 Task: Look for space in South Salt Lake, United States from 10th July, 2023 to 15th July, 2023 for 7 adults in price range Rs.10000 to Rs.15000. Place can be entire place or shared room with 4 bedrooms having 7 beds and 4 bathrooms. Property type can be house, flat, guest house. Amenities needed are: wifi, TV, free parkinig on premises, gym, breakfast. Booking option can be shelf check-in. Required host language is English.
Action: Mouse moved to (418, 109)
Screenshot: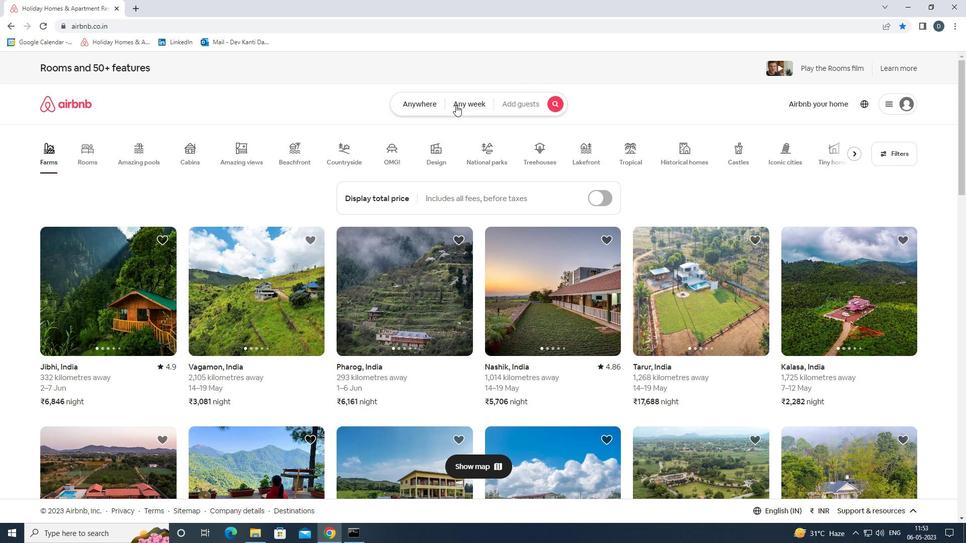 
Action: Mouse pressed left at (418, 109)
Screenshot: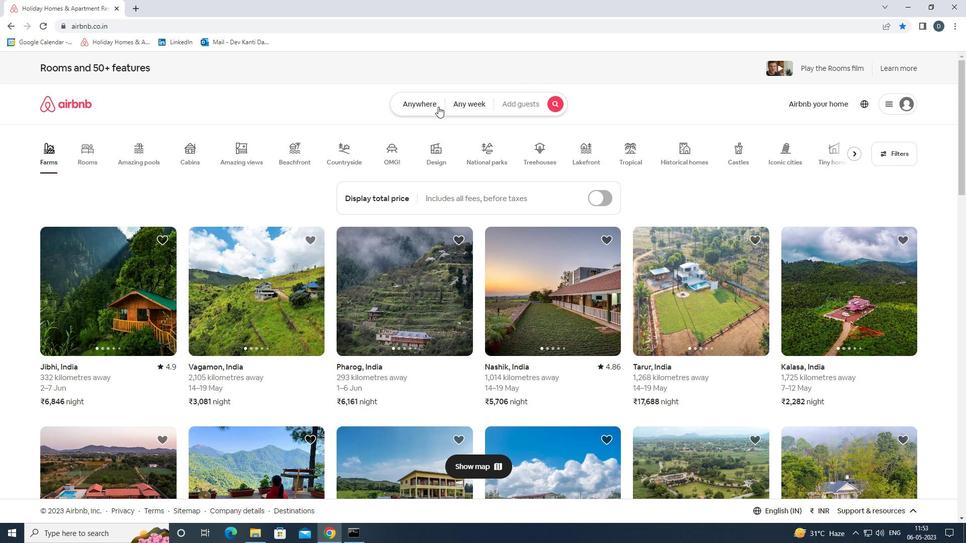 
Action: Mouse moved to (356, 142)
Screenshot: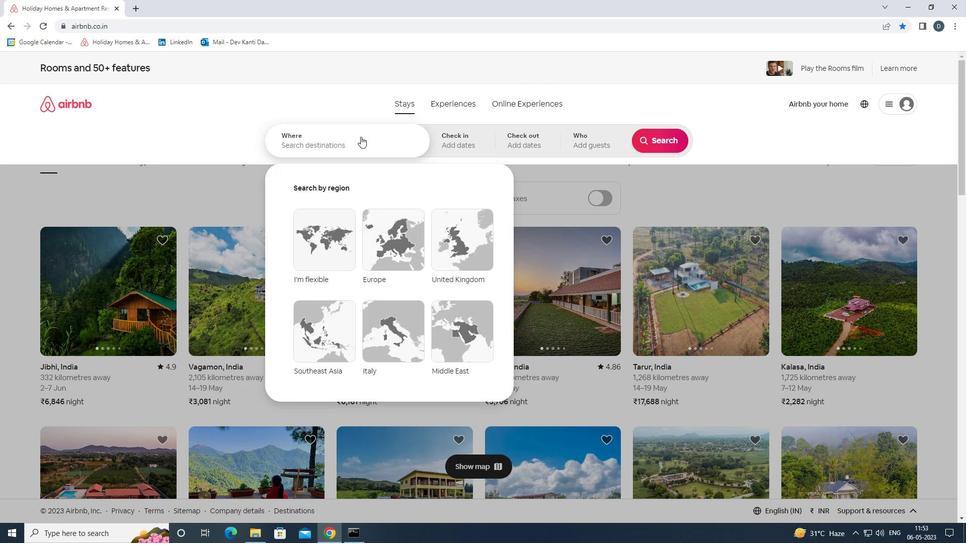 
Action: Mouse pressed left at (356, 142)
Screenshot: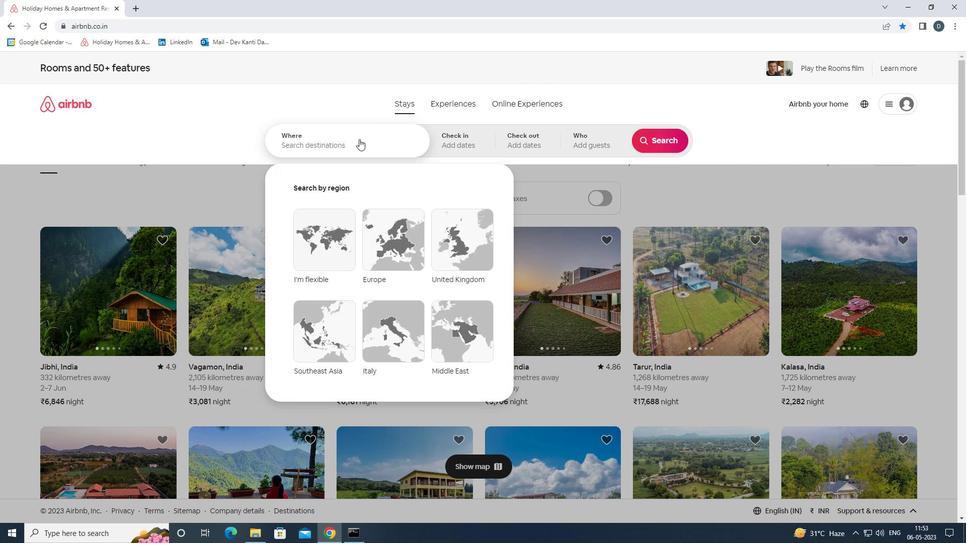 
Action: Mouse moved to (366, 140)
Screenshot: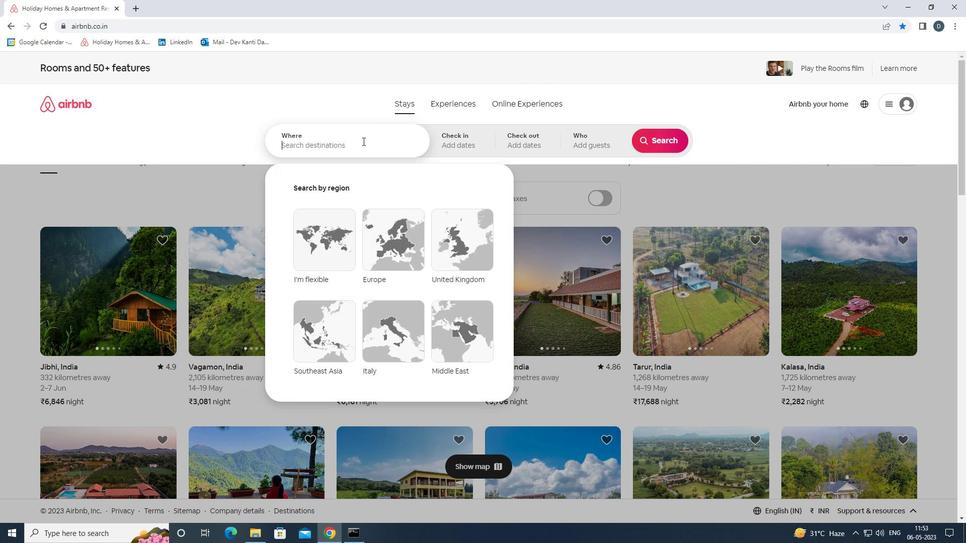 
Action: Key pressed <Key.shift>SOUTH<Key.space><Key.shift>SALT<Key.space><Key.shift>LAKE,<Key.shift>UNITED<Key.space><Key.shift>STATES<Key.enter>
Screenshot: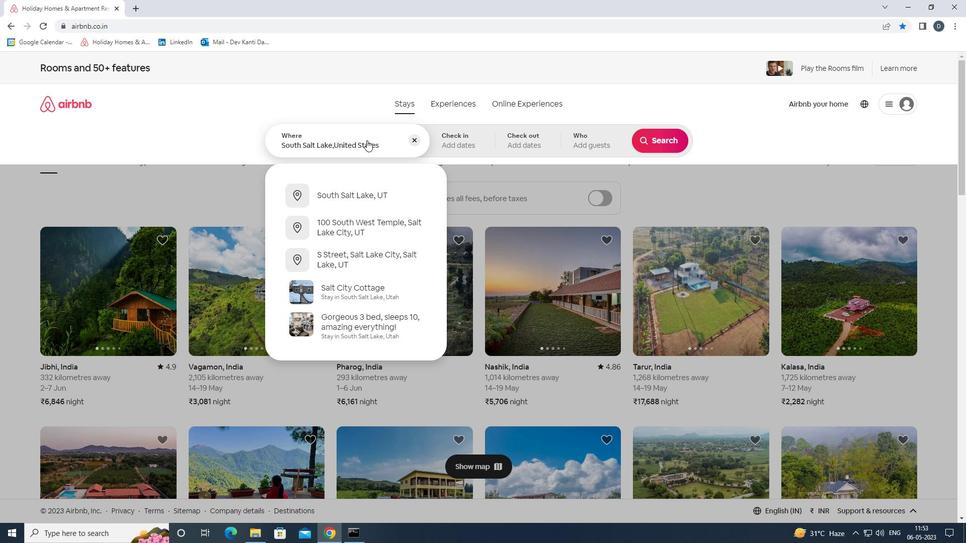 
Action: Mouse moved to (657, 226)
Screenshot: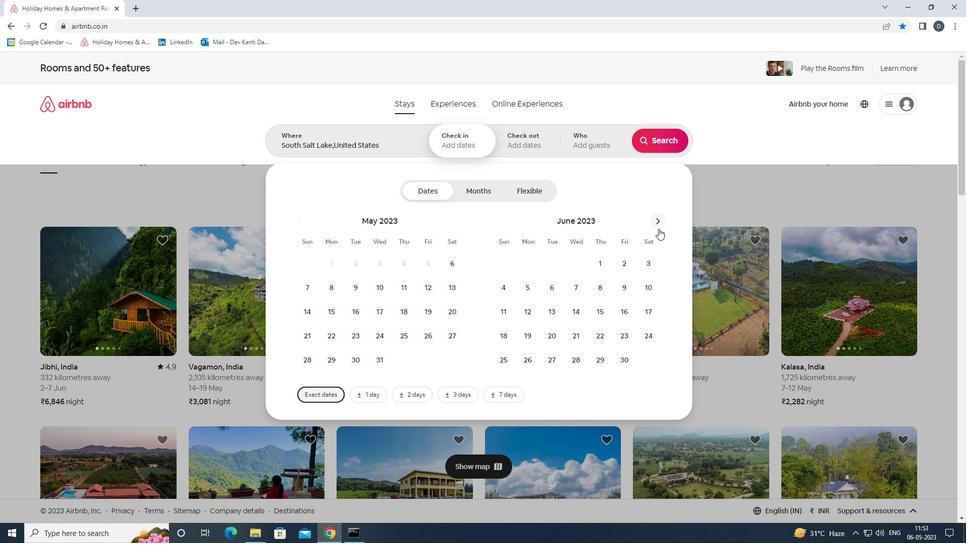 
Action: Mouse pressed left at (657, 226)
Screenshot: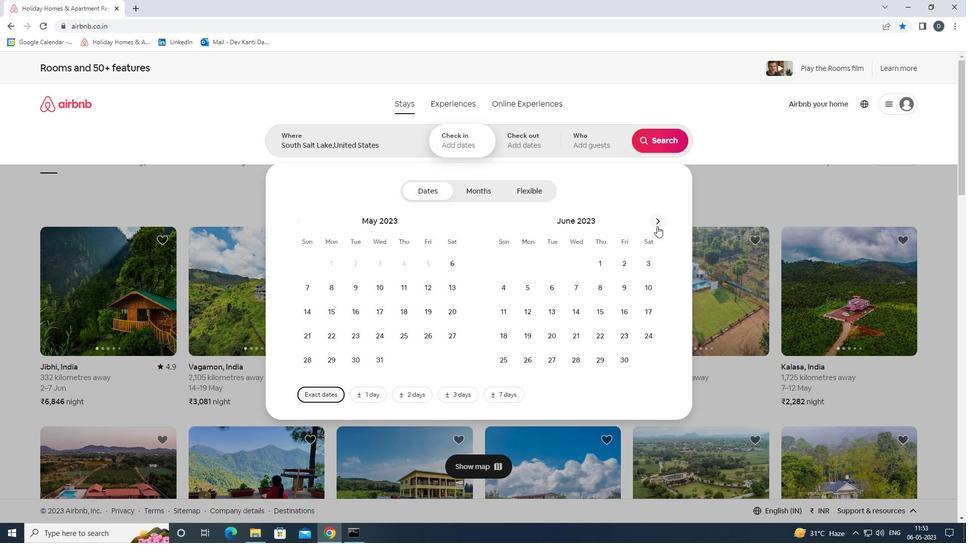 
Action: Mouse moved to (528, 310)
Screenshot: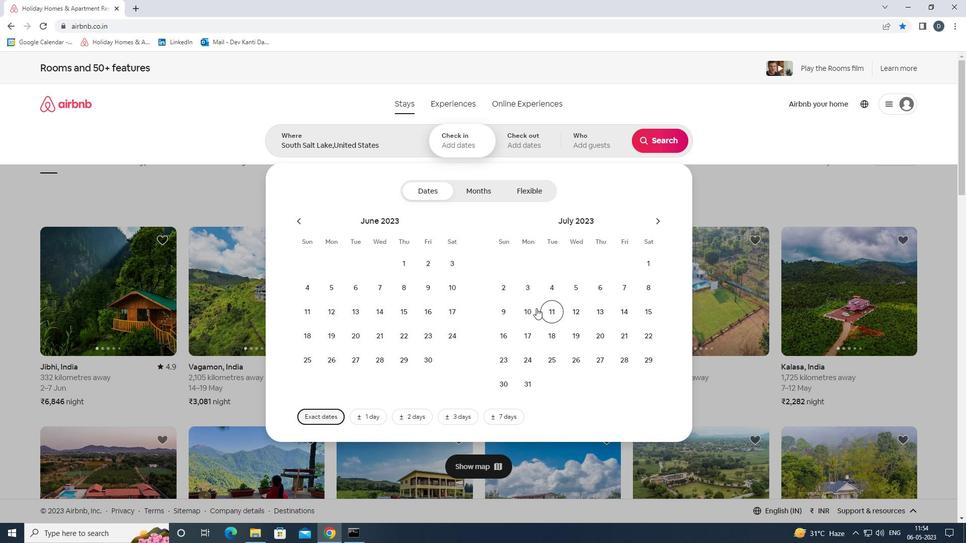 
Action: Mouse pressed left at (528, 310)
Screenshot: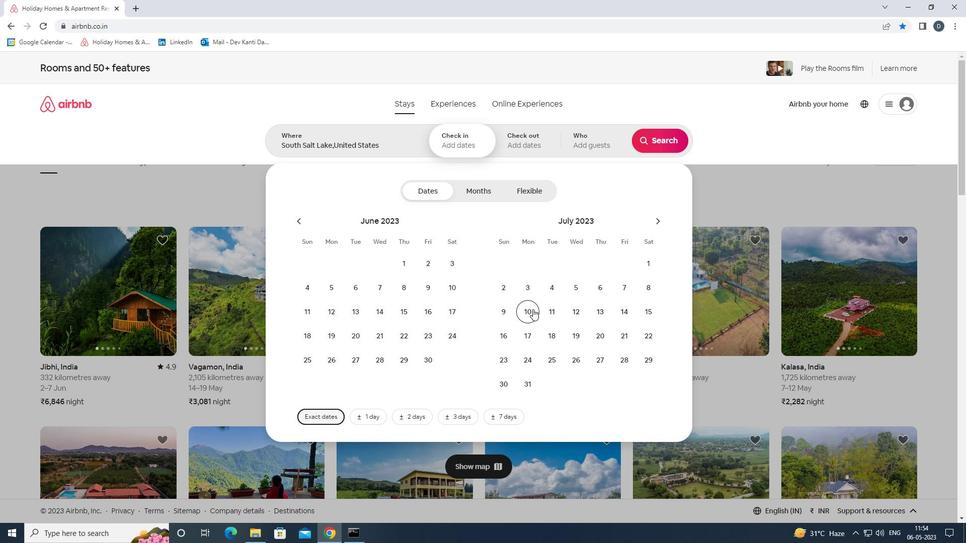 
Action: Mouse moved to (647, 321)
Screenshot: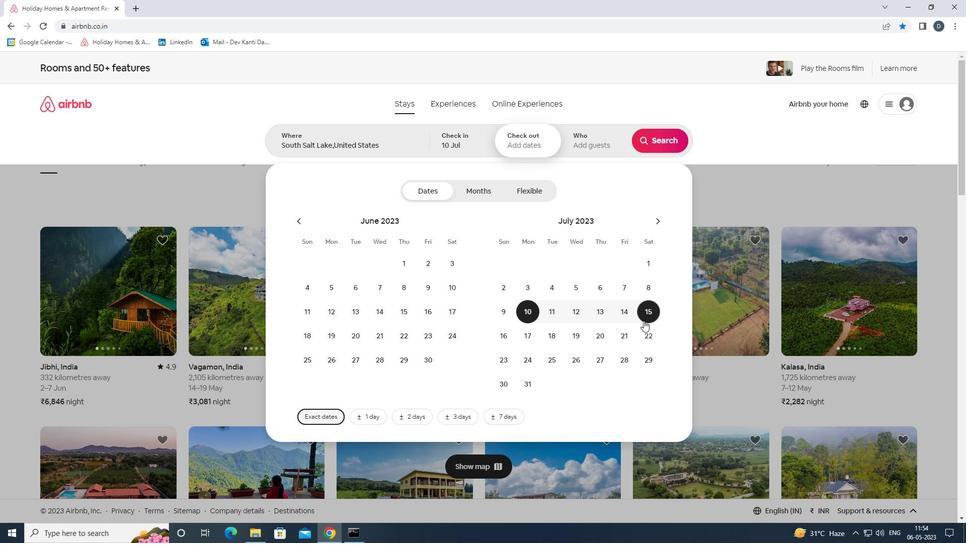 
Action: Mouse pressed left at (647, 321)
Screenshot: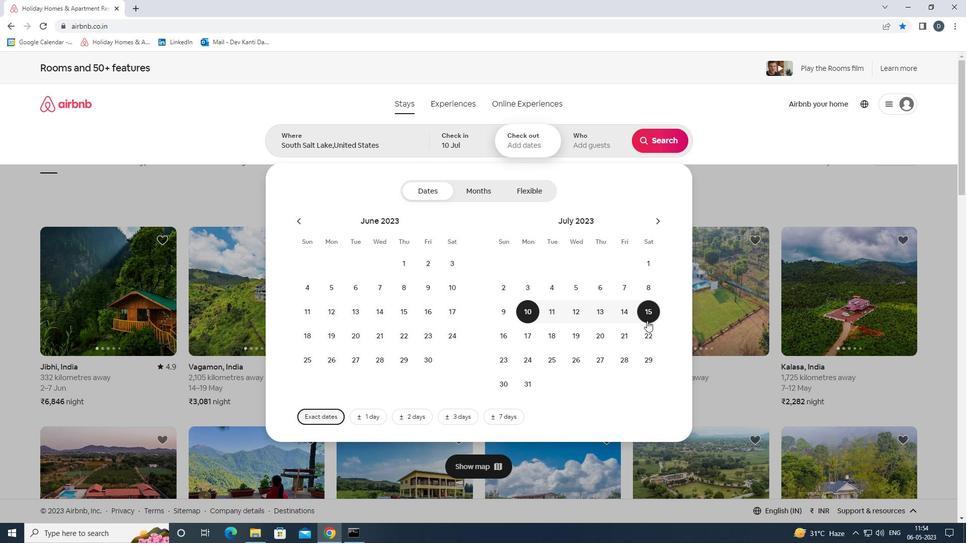 
Action: Mouse moved to (591, 147)
Screenshot: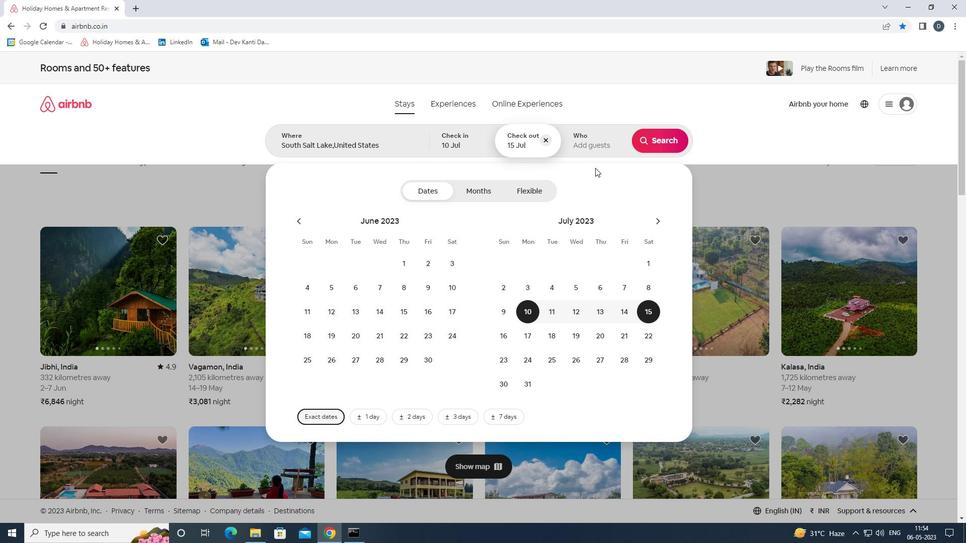 
Action: Mouse pressed left at (591, 147)
Screenshot: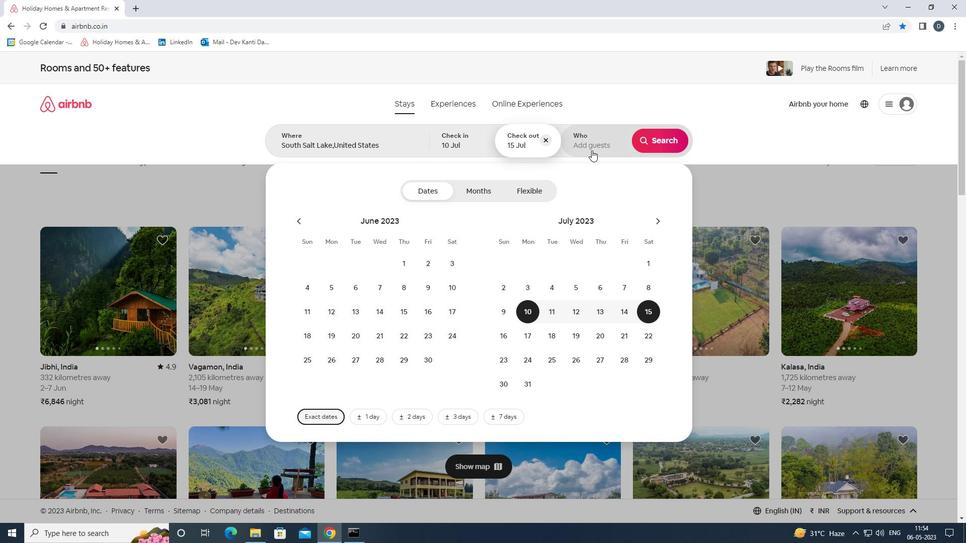 
Action: Mouse moved to (662, 193)
Screenshot: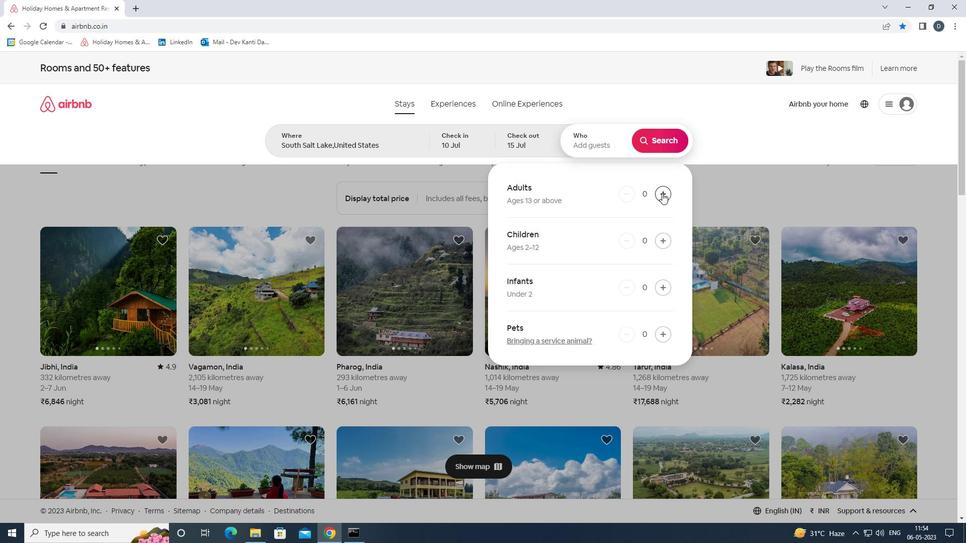 
Action: Mouse pressed left at (662, 193)
Screenshot: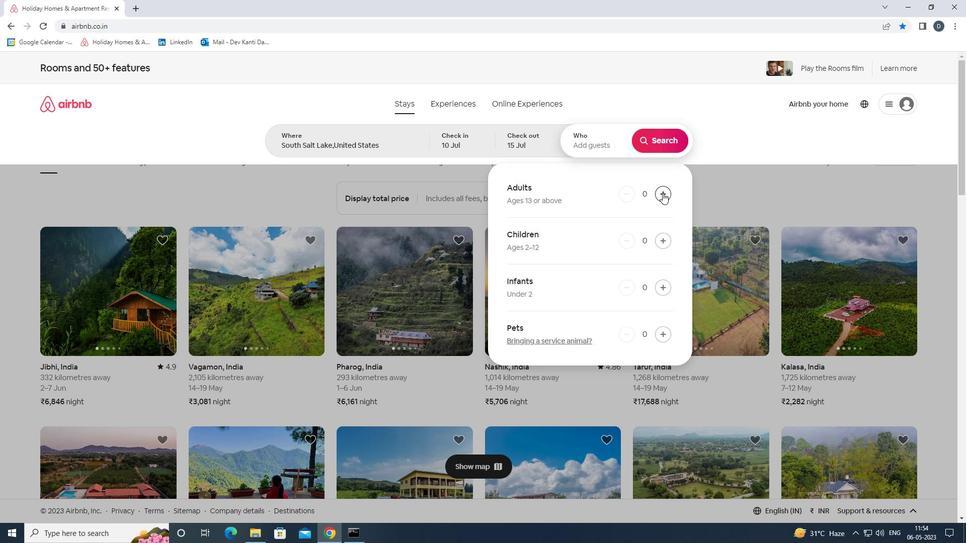
Action: Mouse pressed left at (662, 193)
Screenshot: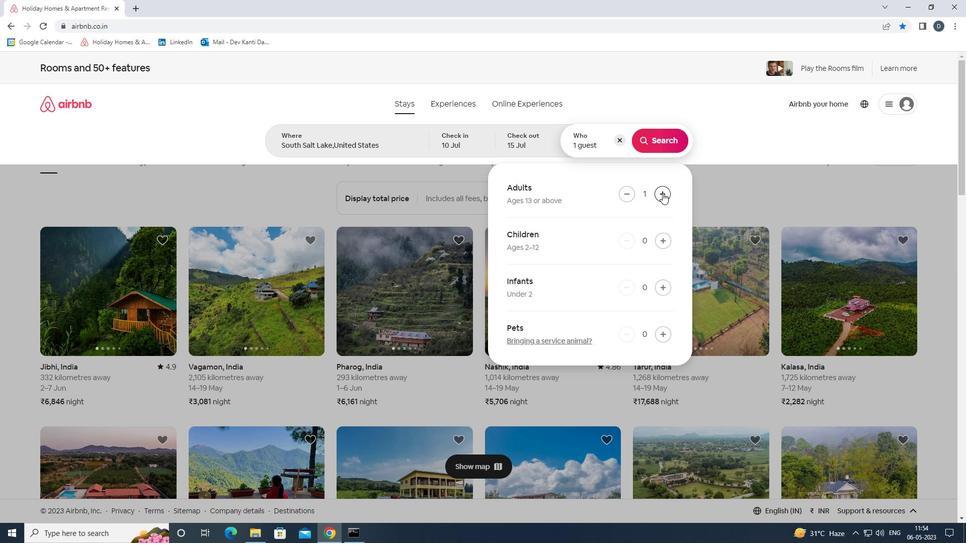 
Action: Mouse pressed left at (662, 193)
Screenshot: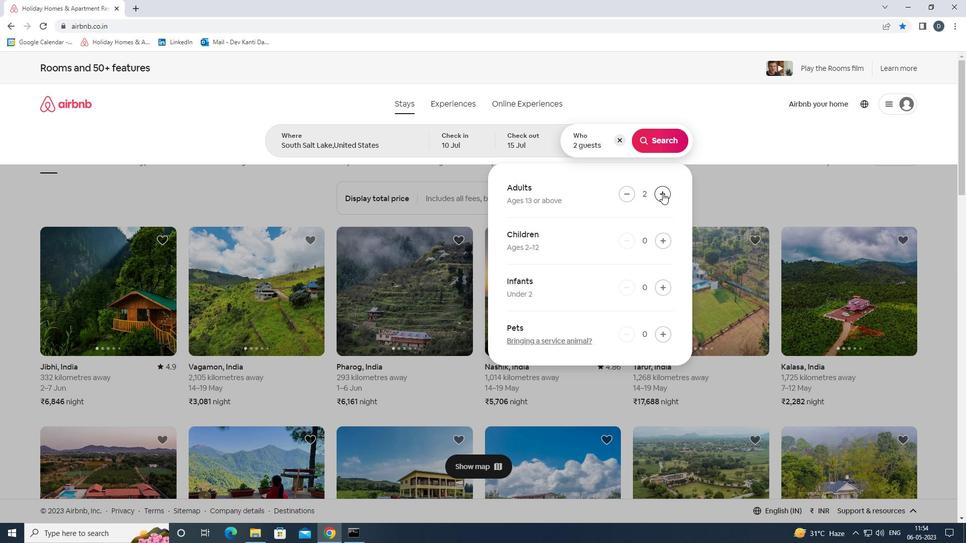 
Action: Mouse pressed left at (662, 193)
Screenshot: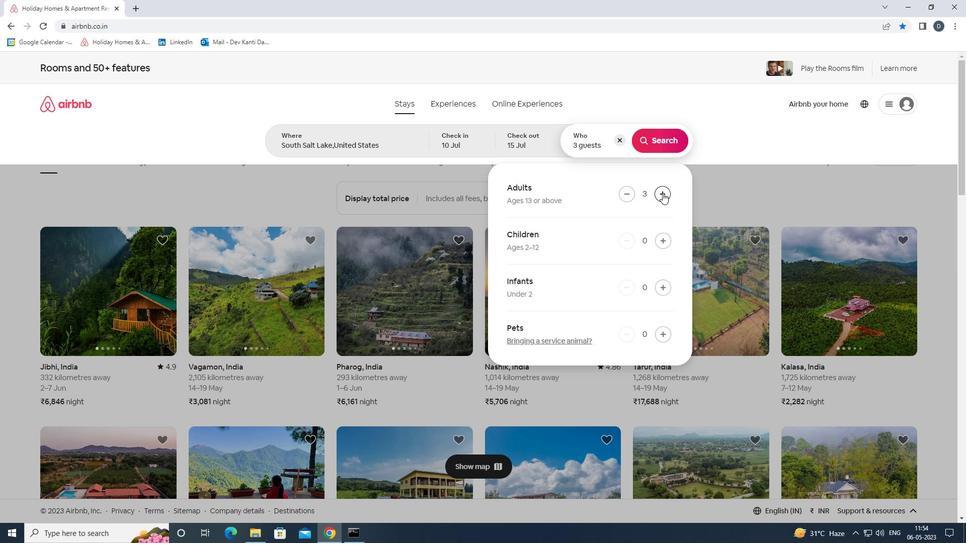
Action: Mouse pressed left at (662, 193)
Screenshot: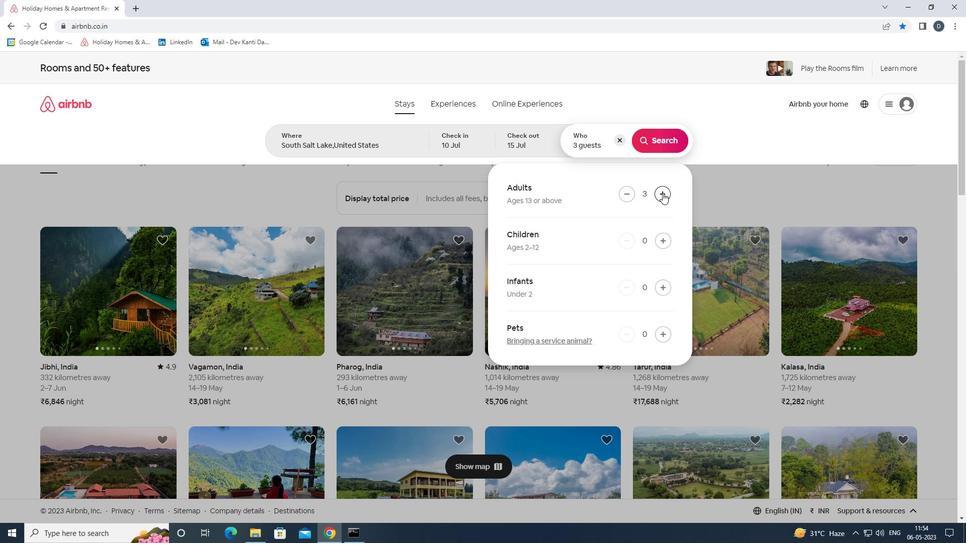 
Action: Mouse pressed left at (662, 193)
Screenshot: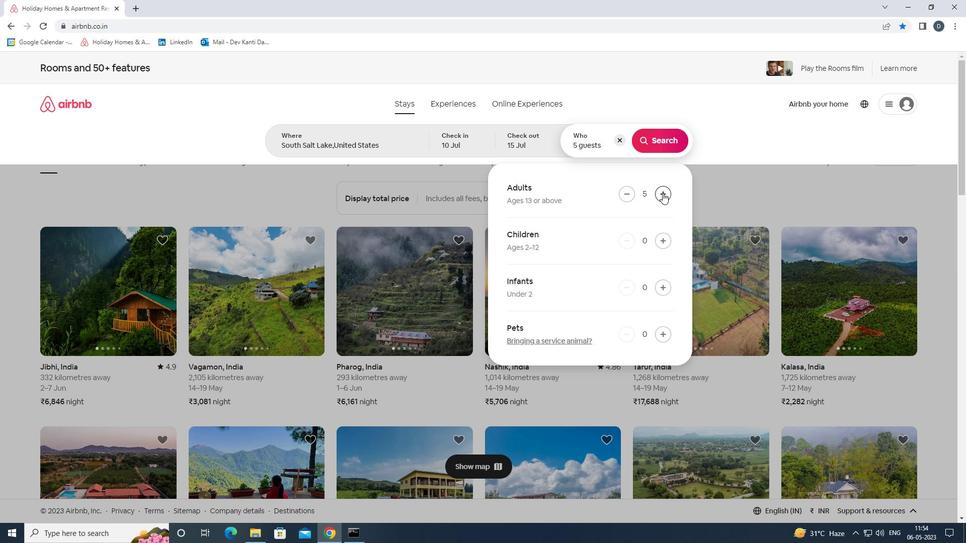 
Action: Mouse pressed left at (662, 193)
Screenshot: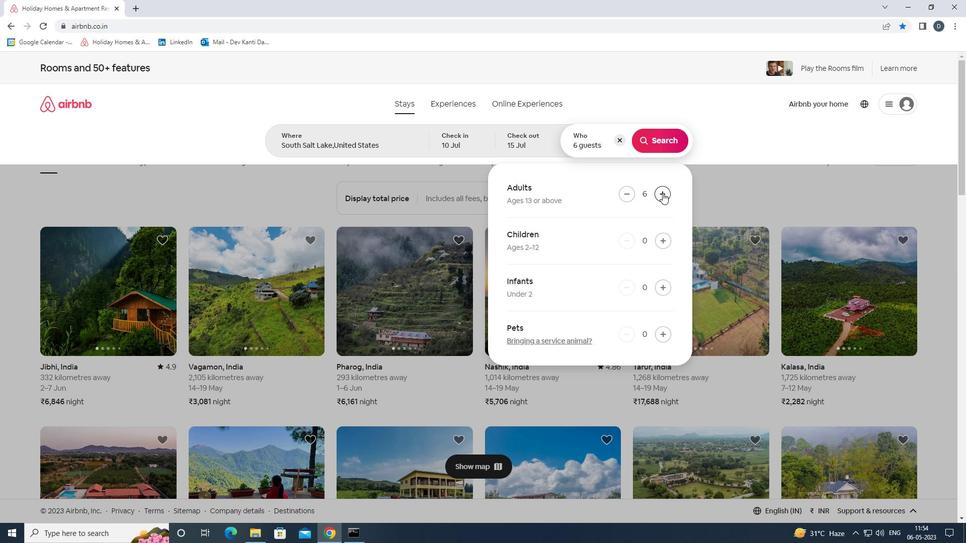 
Action: Mouse moved to (663, 145)
Screenshot: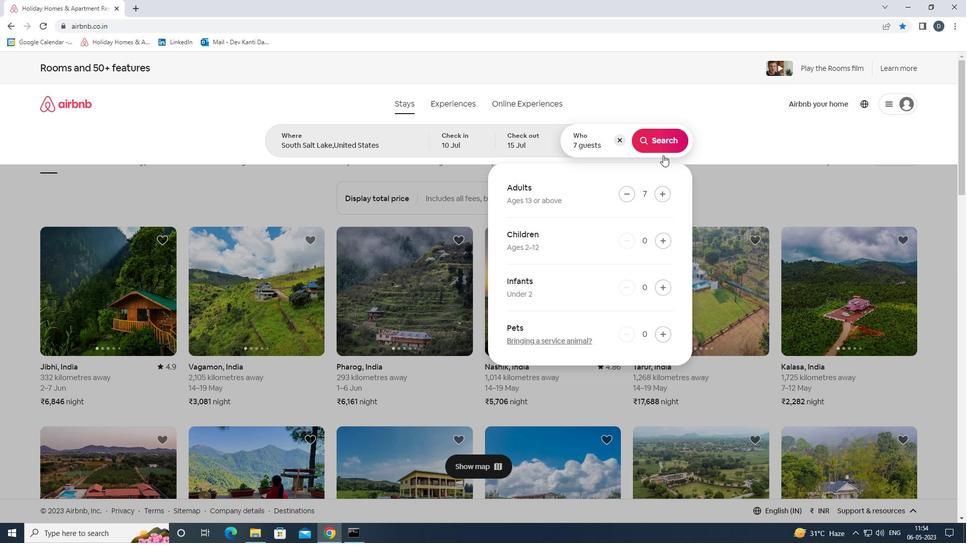 
Action: Mouse pressed left at (663, 145)
Screenshot: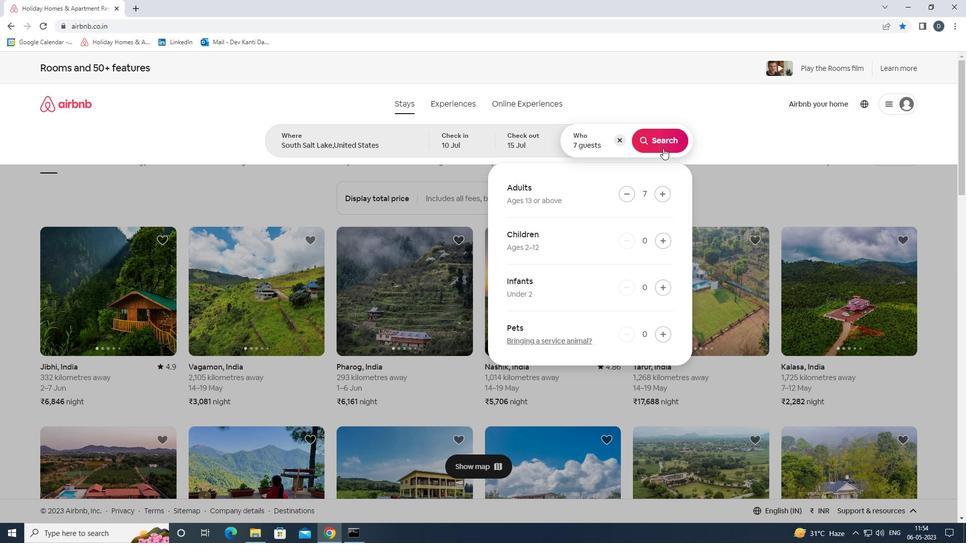 
Action: Mouse moved to (914, 112)
Screenshot: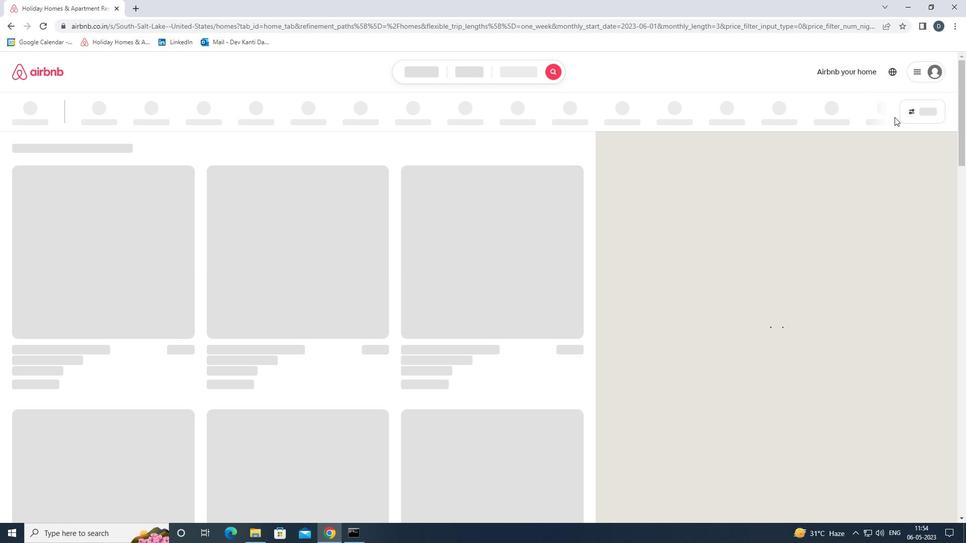 
Action: Mouse pressed left at (914, 112)
Screenshot: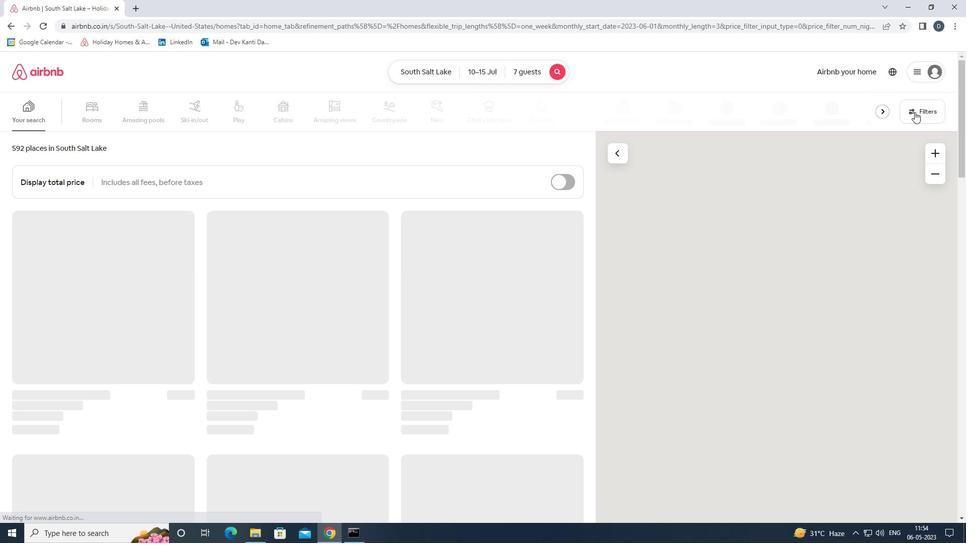 
Action: Mouse moved to (416, 355)
Screenshot: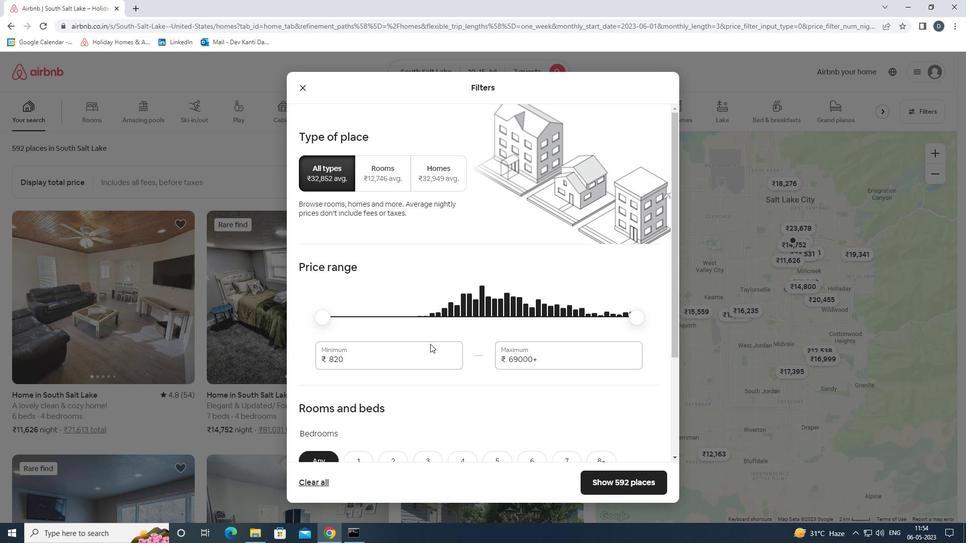 
Action: Mouse pressed left at (416, 355)
Screenshot: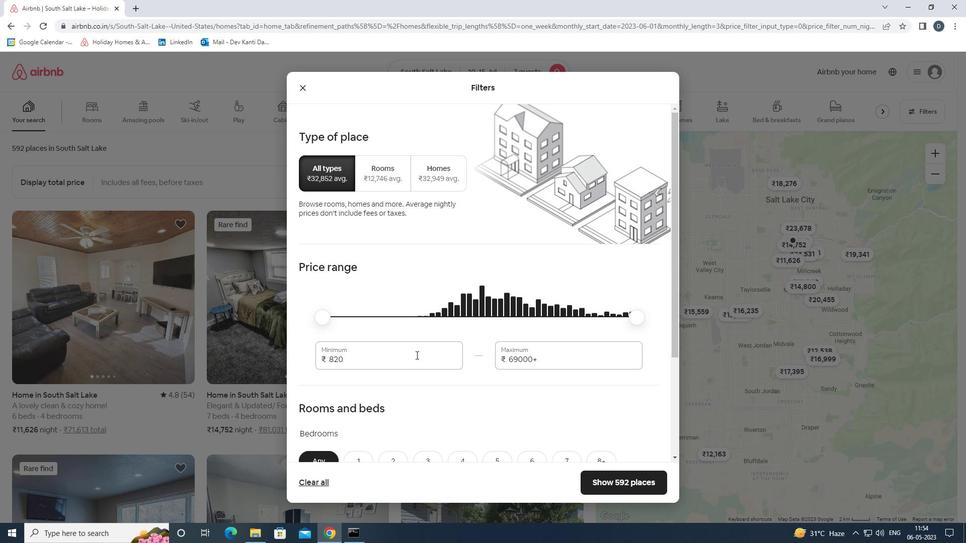 
Action: Mouse pressed left at (416, 355)
Screenshot: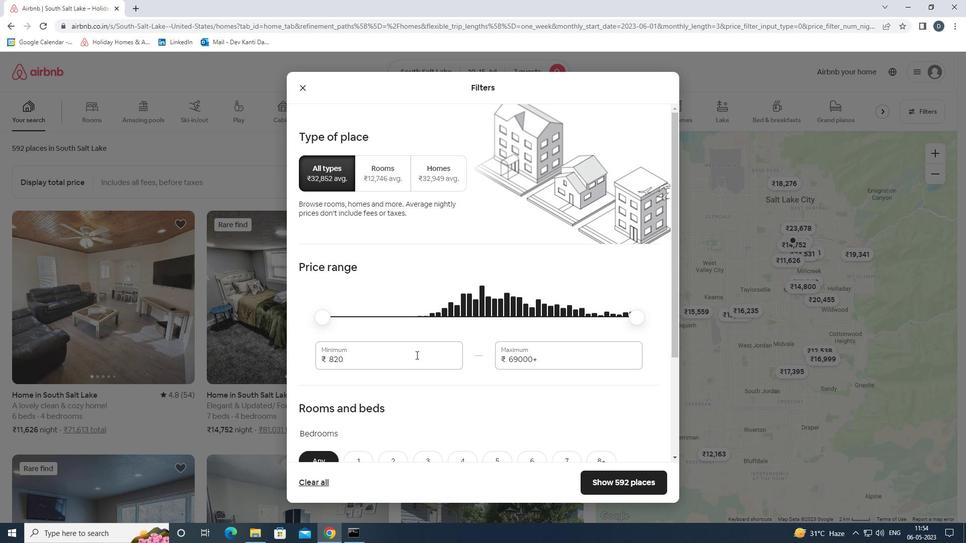 
Action: Key pressed 10000<Key.tab>15000
Screenshot: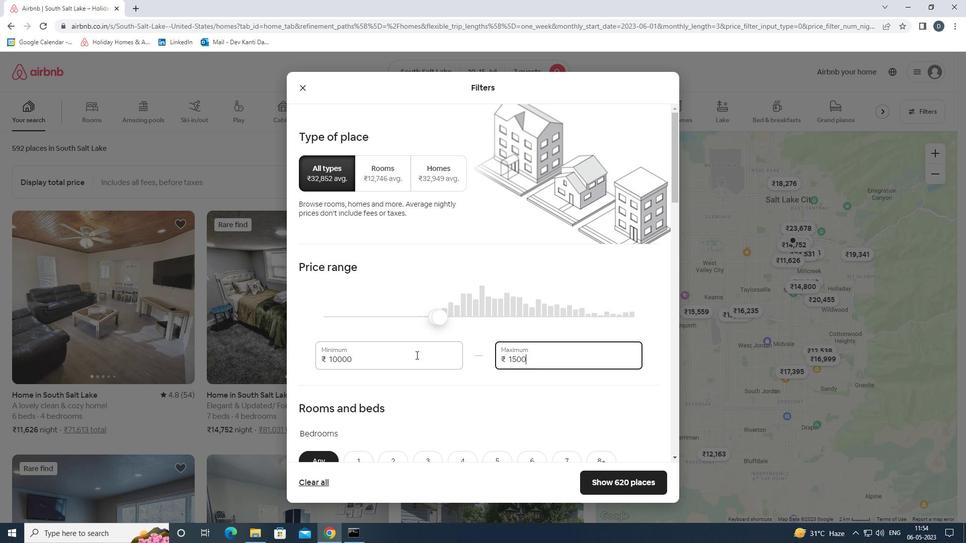 
Action: Mouse scrolled (416, 354) with delta (0, 0)
Screenshot: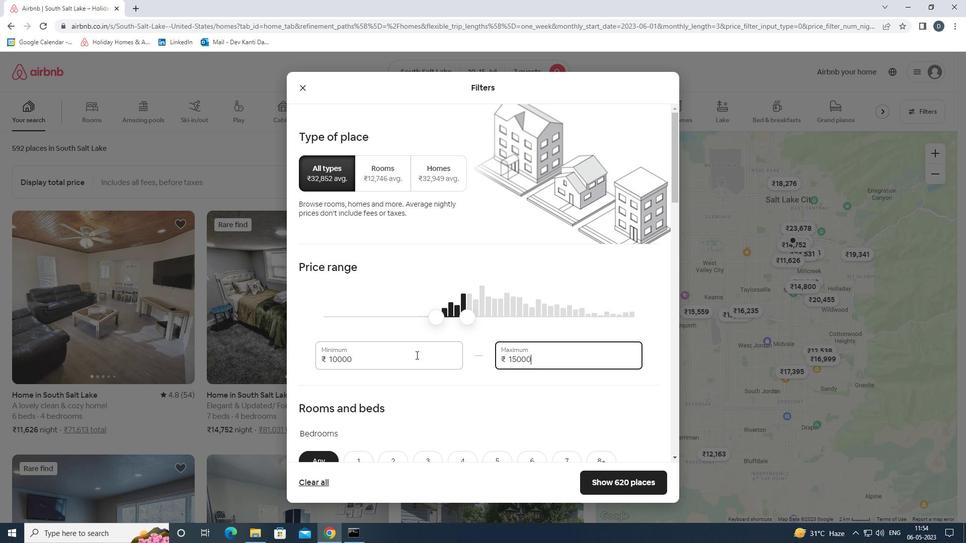 
Action: Mouse scrolled (416, 354) with delta (0, 0)
Screenshot: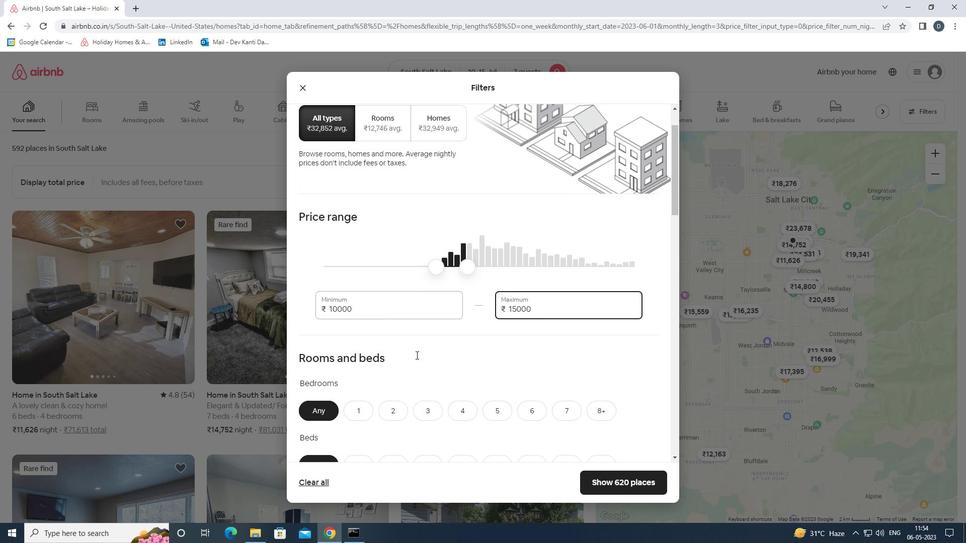 
Action: Mouse scrolled (416, 354) with delta (0, 0)
Screenshot: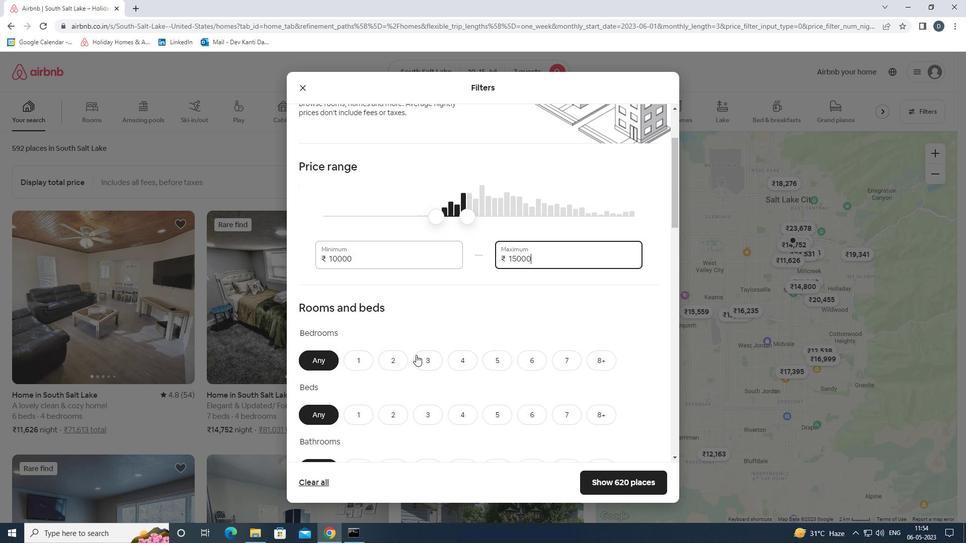 
Action: Mouse moved to (465, 308)
Screenshot: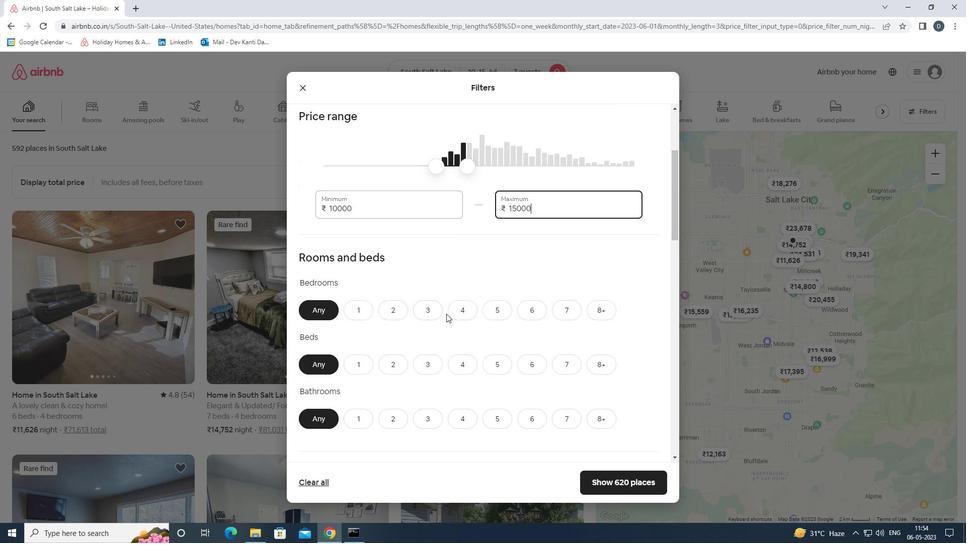
Action: Mouse pressed left at (465, 308)
Screenshot: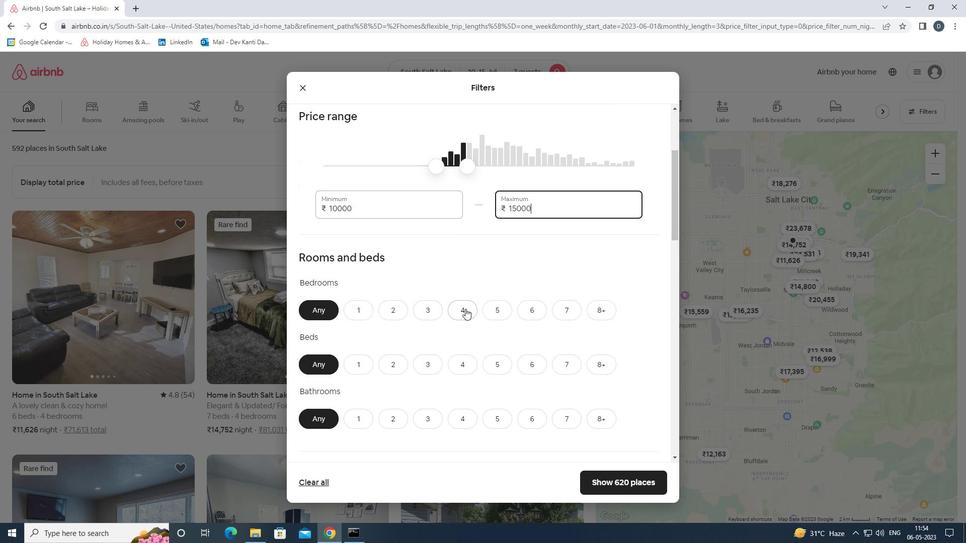 
Action: Mouse moved to (562, 365)
Screenshot: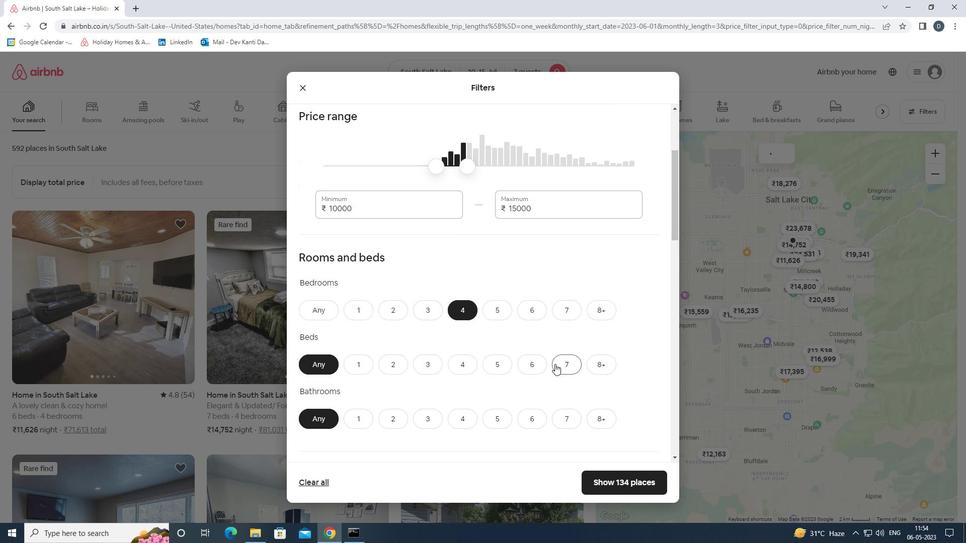 
Action: Mouse pressed left at (562, 365)
Screenshot: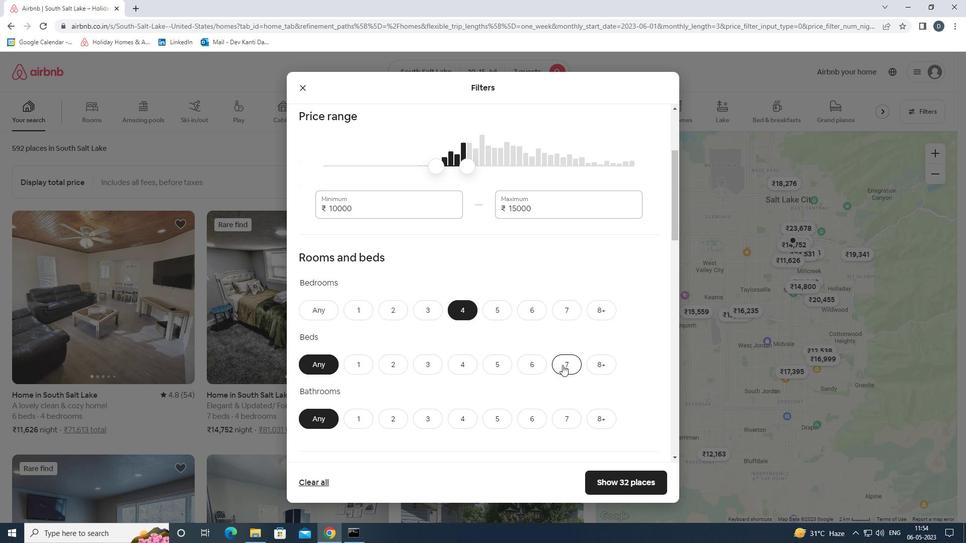 
Action: Mouse moved to (459, 416)
Screenshot: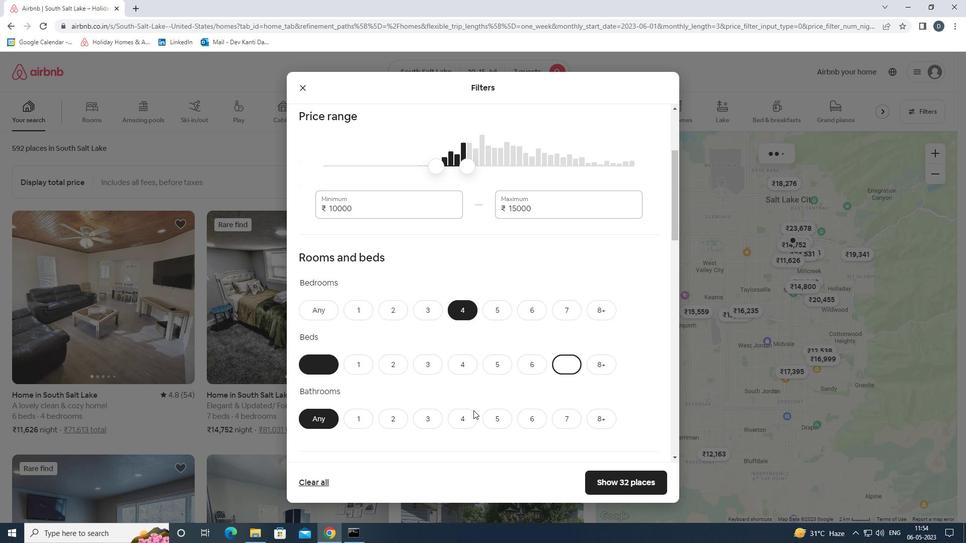 
Action: Mouse pressed left at (459, 416)
Screenshot: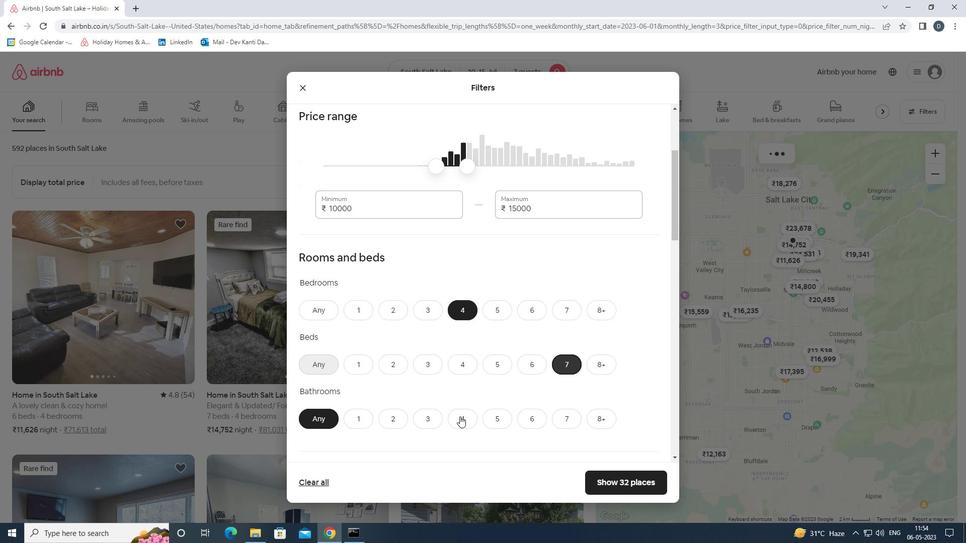 
Action: Mouse moved to (475, 399)
Screenshot: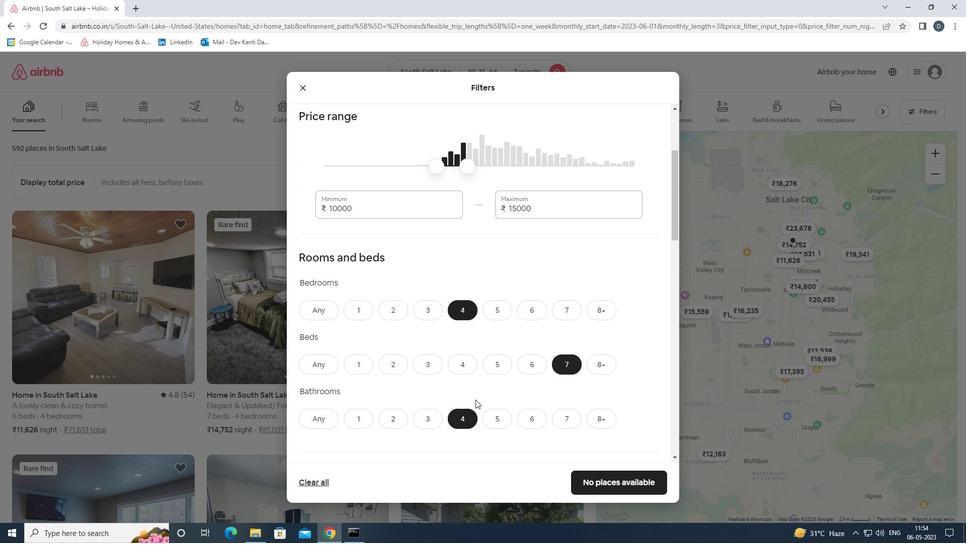 
Action: Mouse scrolled (475, 399) with delta (0, 0)
Screenshot: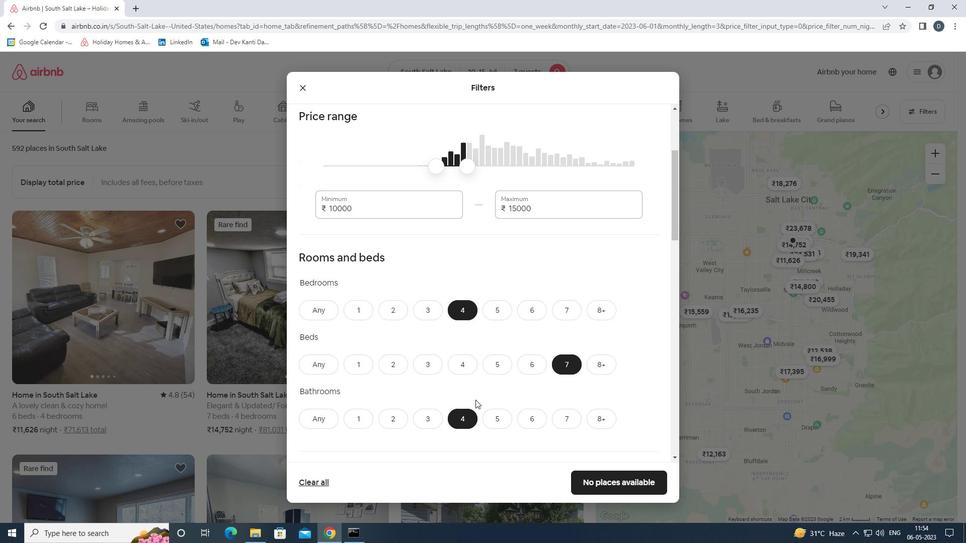 
Action: Mouse scrolled (475, 399) with delta (0, 0)
Screenshot: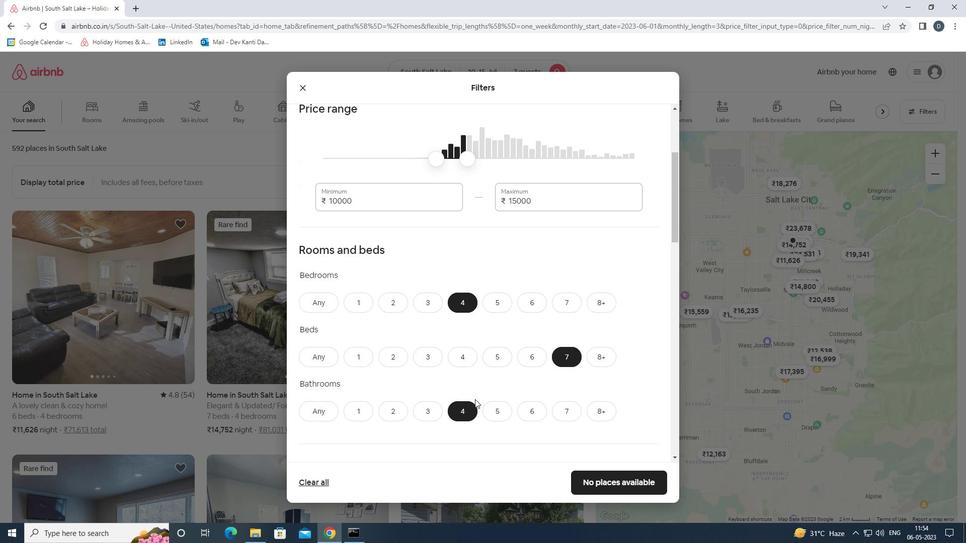 
Action: Mouse scrolled (475, 399) with delta (0, 0)
Screenshot: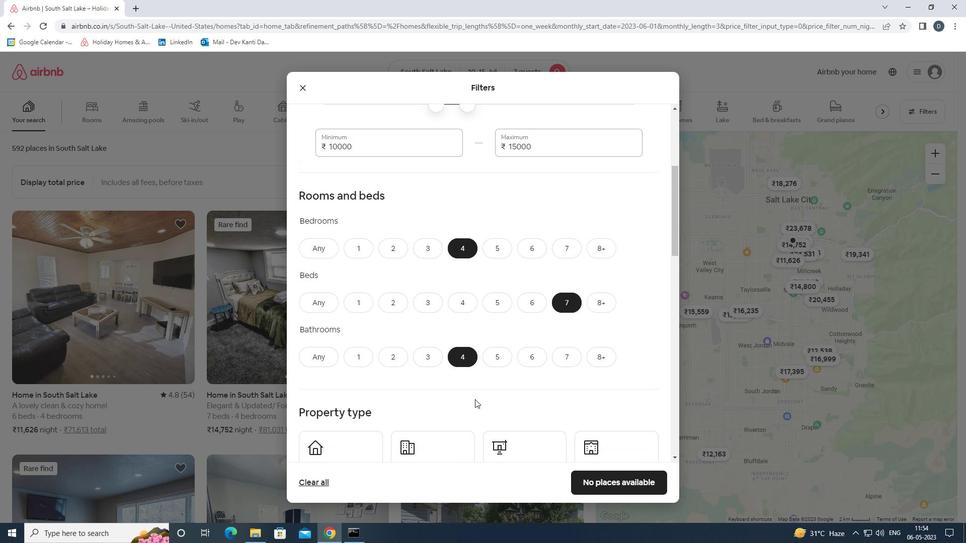 
Action: Mouse scrolled (475, 399) with delta (0, 0)
Screenshot: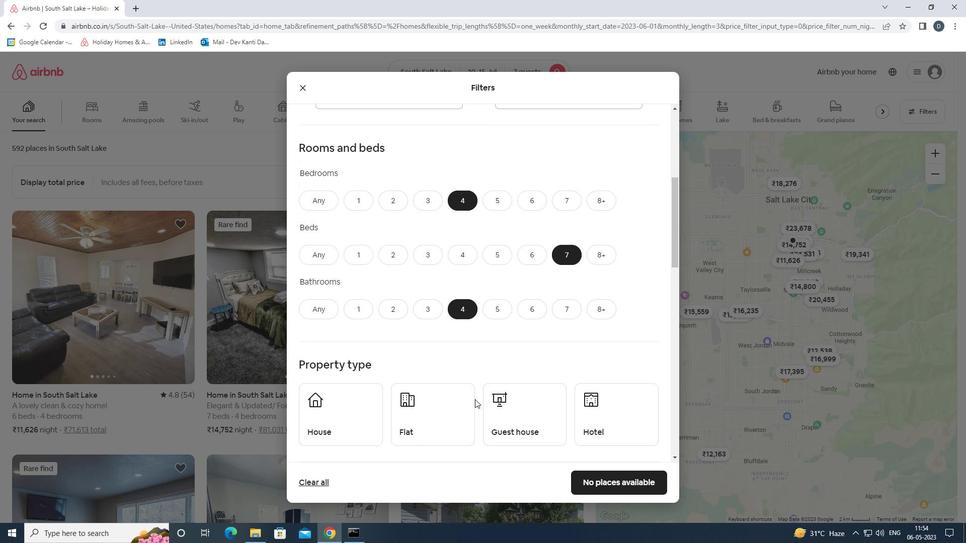 
Action: Mouse moved to (352, 336)
Screenshot: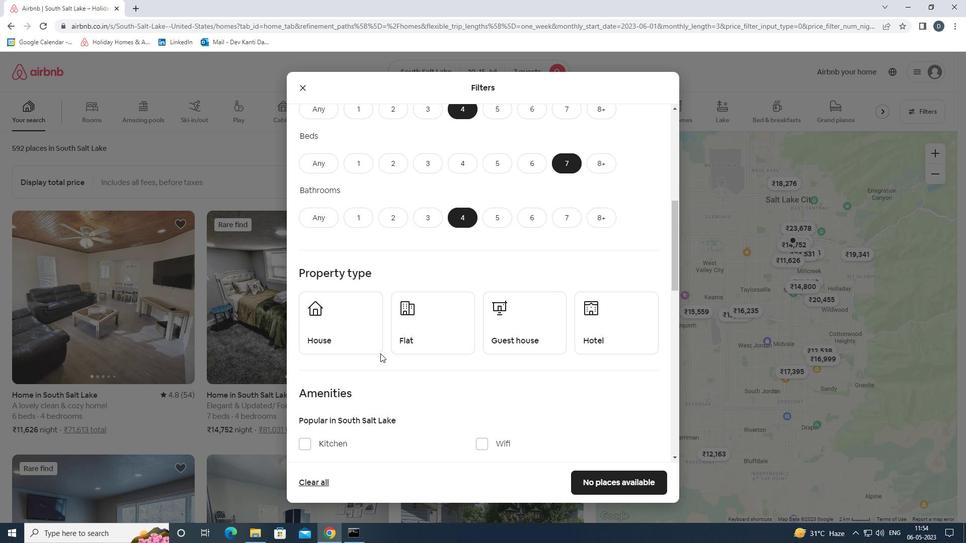 
Action: Mouse pressed left at (352, 336)
Screenshot: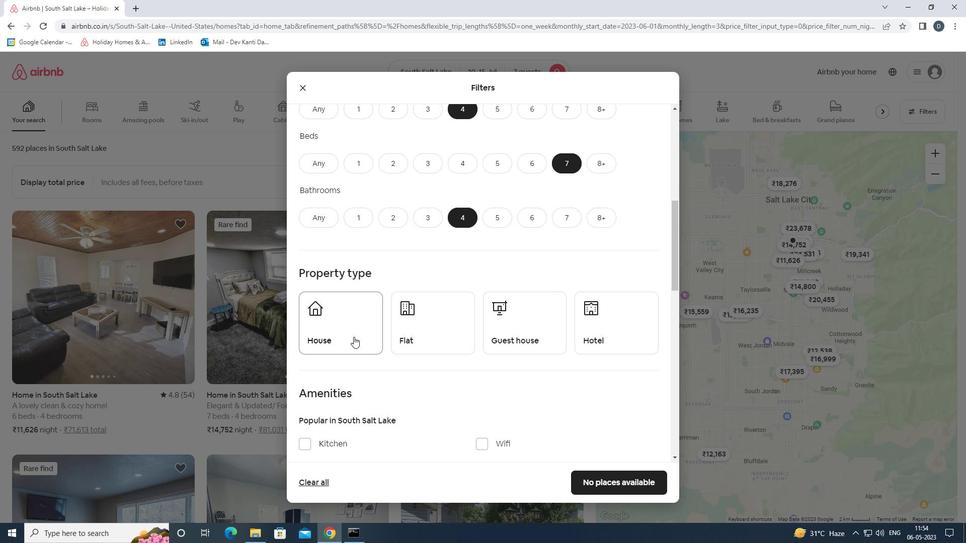 
Action: Mouse moved to (458, 329)
Screenshot: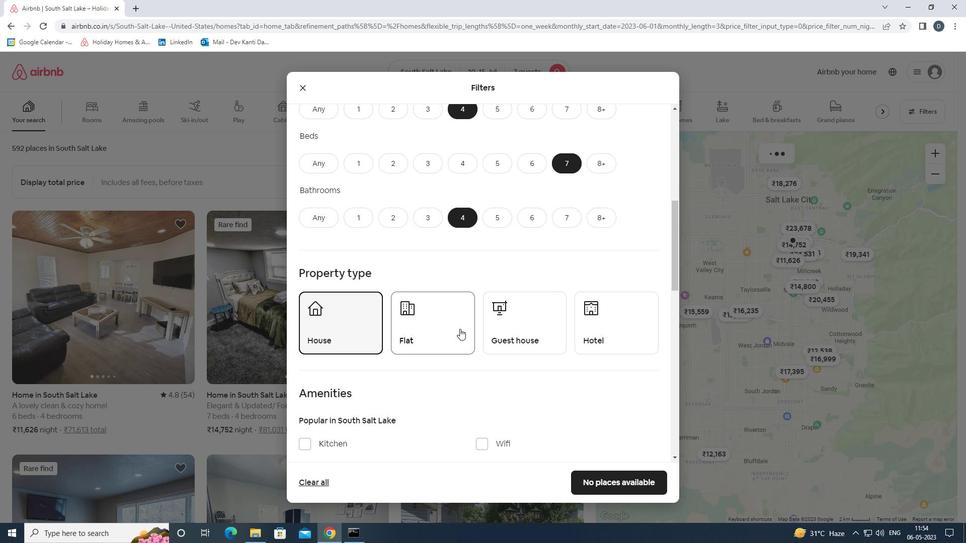 
Action: Mouse pressed left at (458, 329)
Screenshot: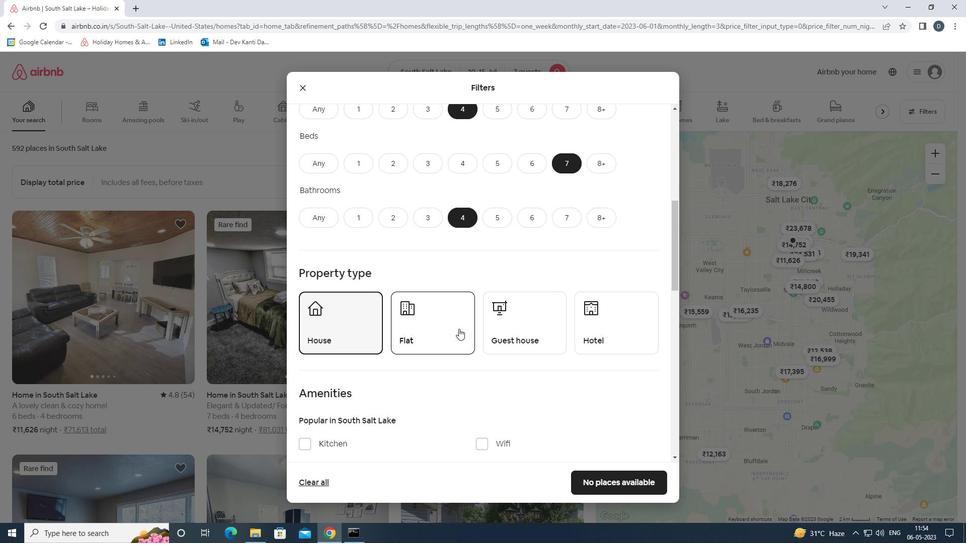 
Action: Mouse moved to (527, 332)
Screenshot: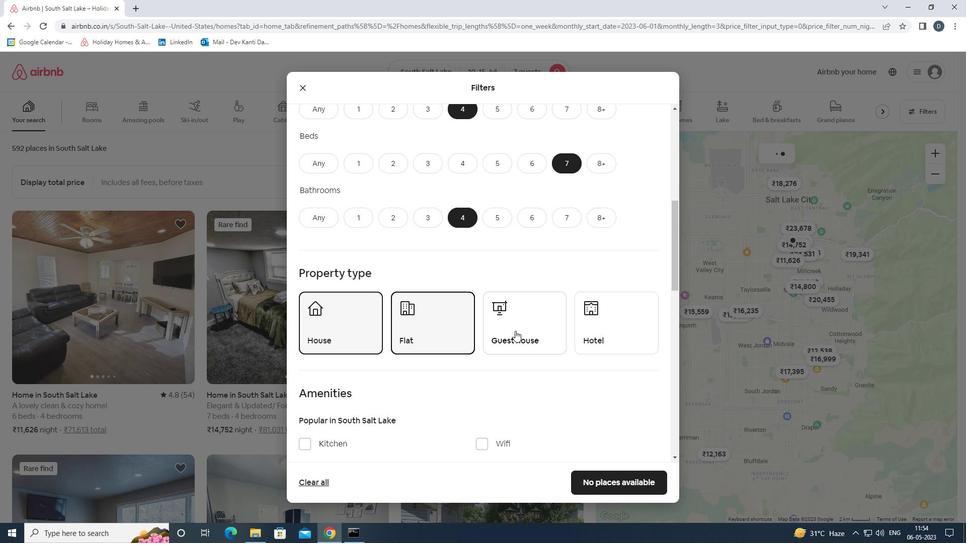 
Action: Mouse pressed left at (527, 332)
Screenshot: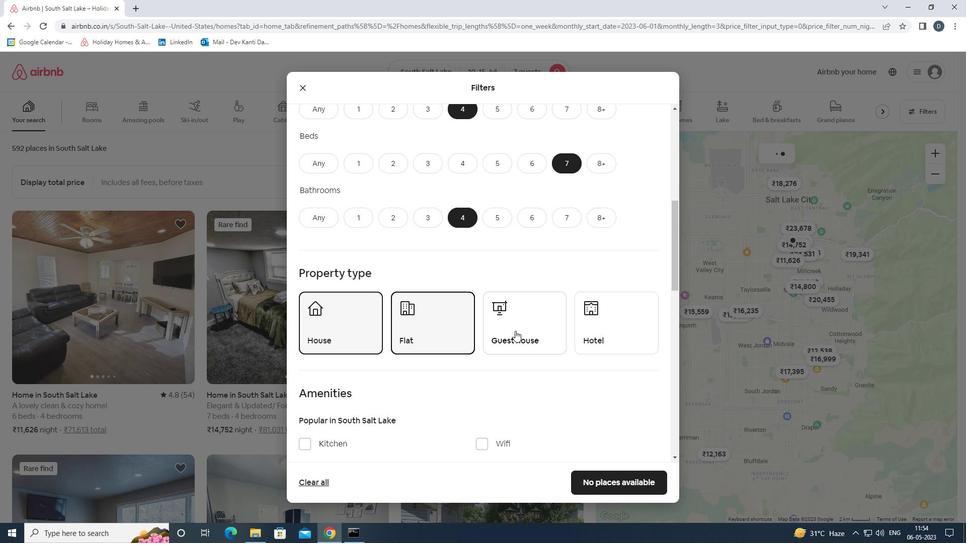 
Action: Mouse moved to (536, 364)
Screenshot: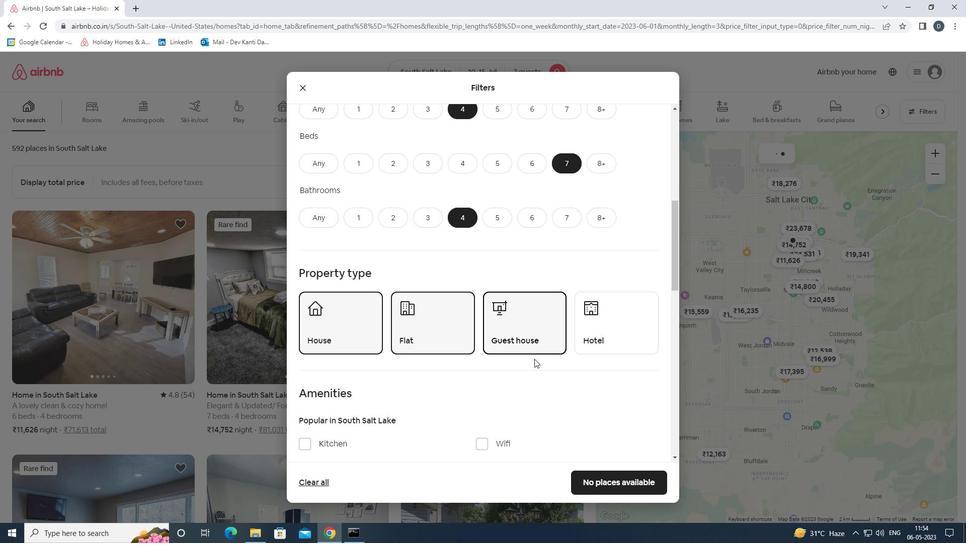 
Action: Mouse scrolled (536, 363) with delta (0, 0)
Screenshot: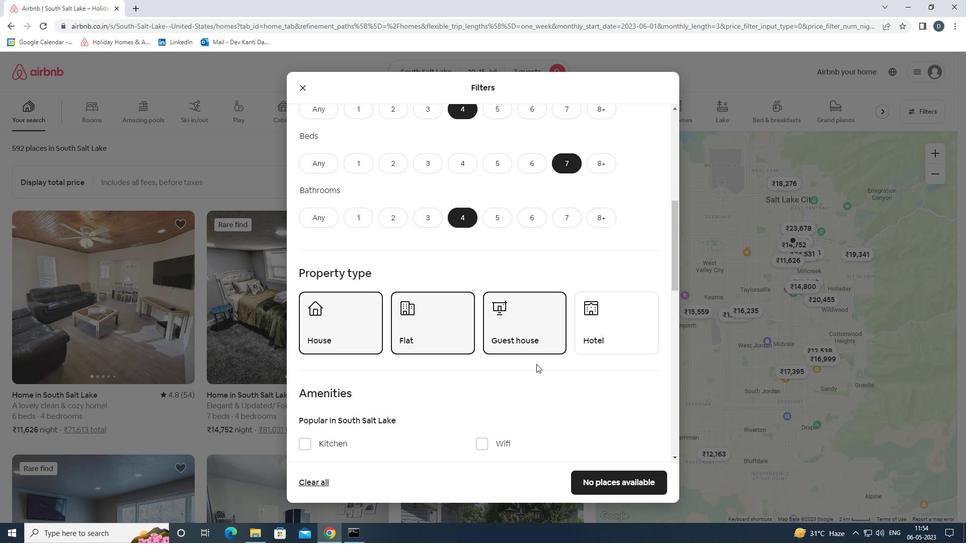 
Action: Mouse scrolled (536, 363) with delta (0, 0)
Screenshot: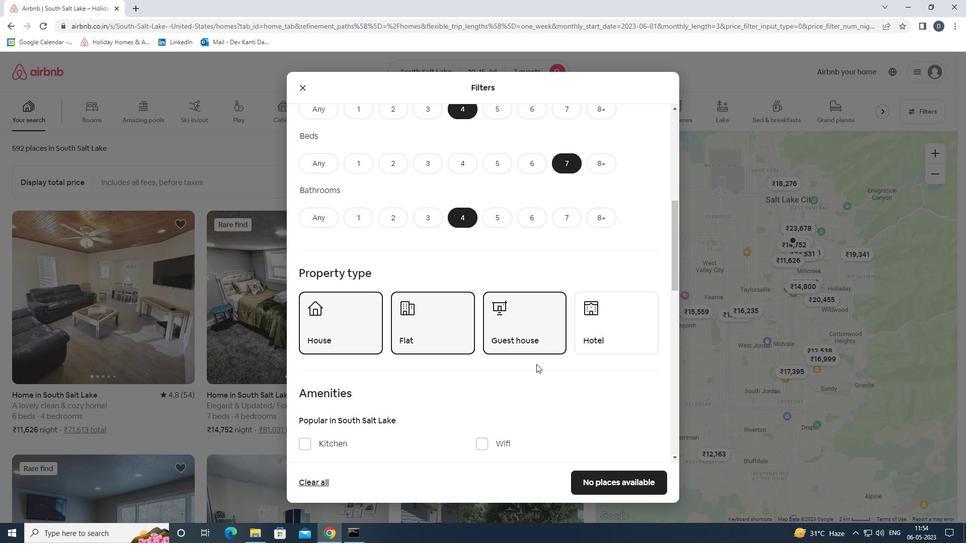 
Action: Mouse scrolled (536, 363) with delta (0, 0)
Screenshot: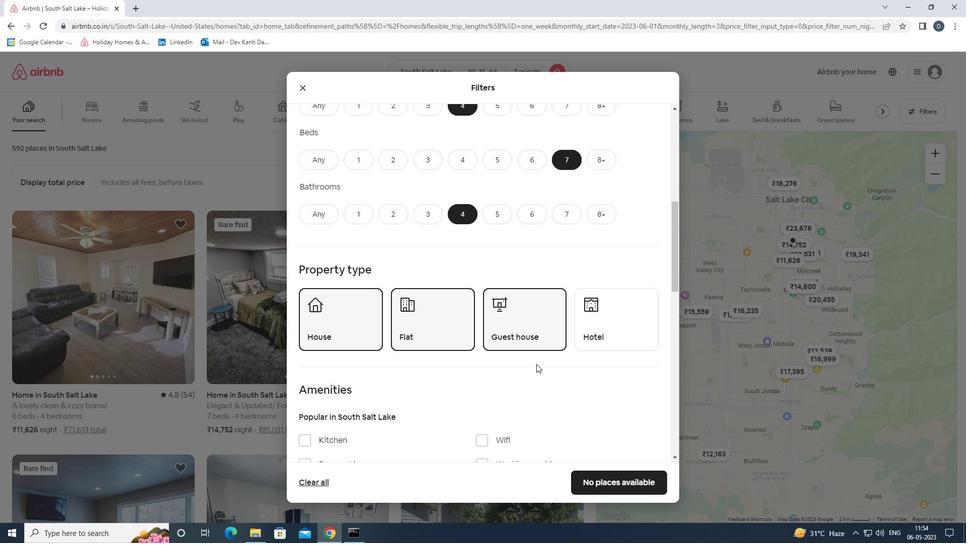 
Action: Mouse moved to (342, 356)
Screenshot: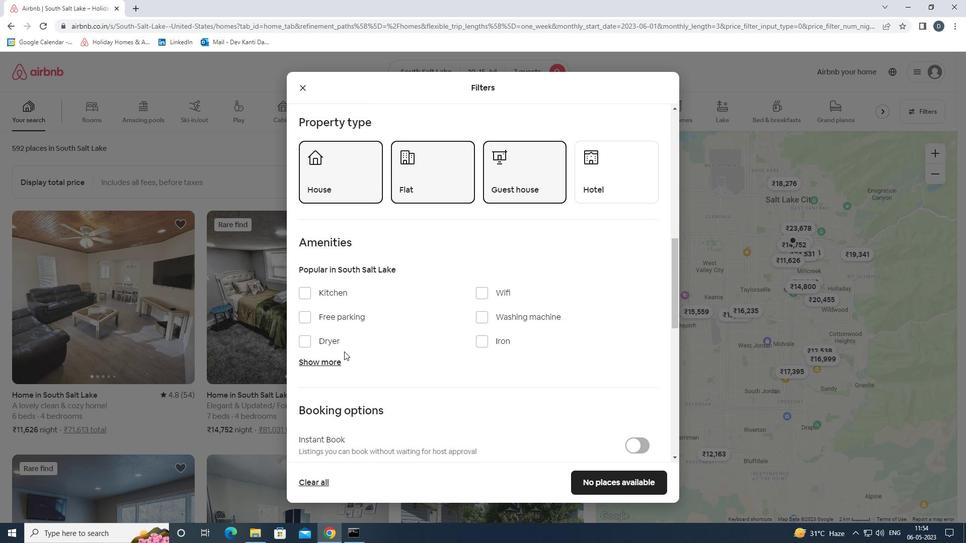 
Action: Mouse pressed left at (342, 356)
Screenshot: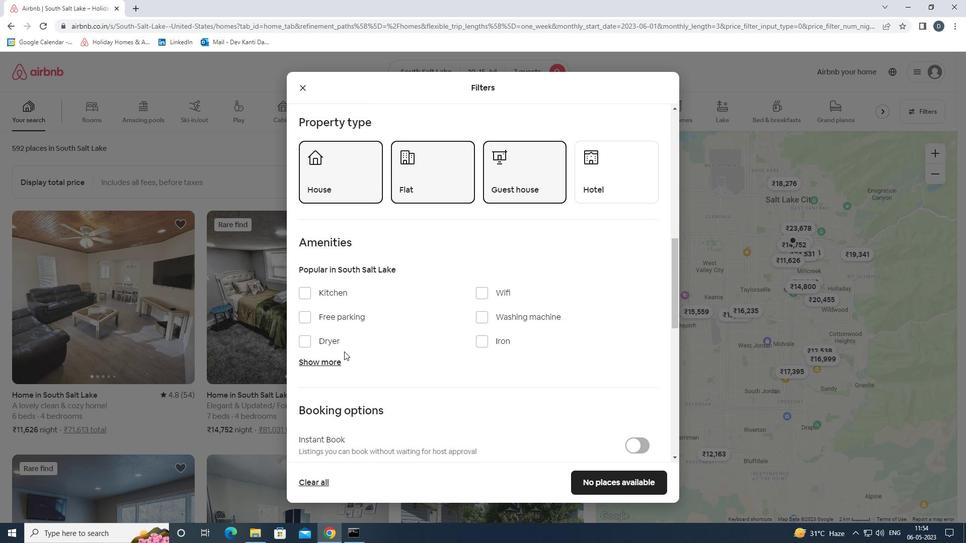
Action: Mouse moved to (334, 357)
Screenshot: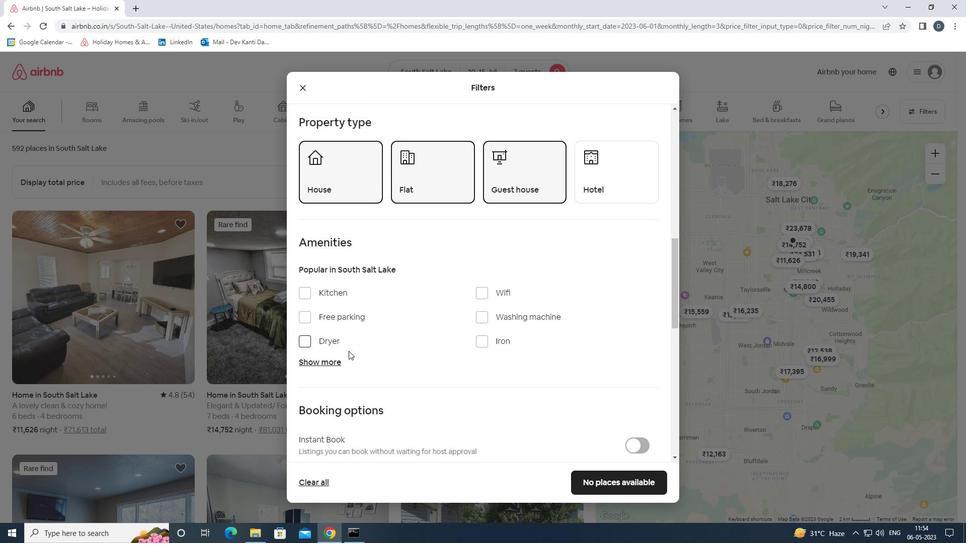 
Action: Mouse pressed left at (334, 357)
Screenshot: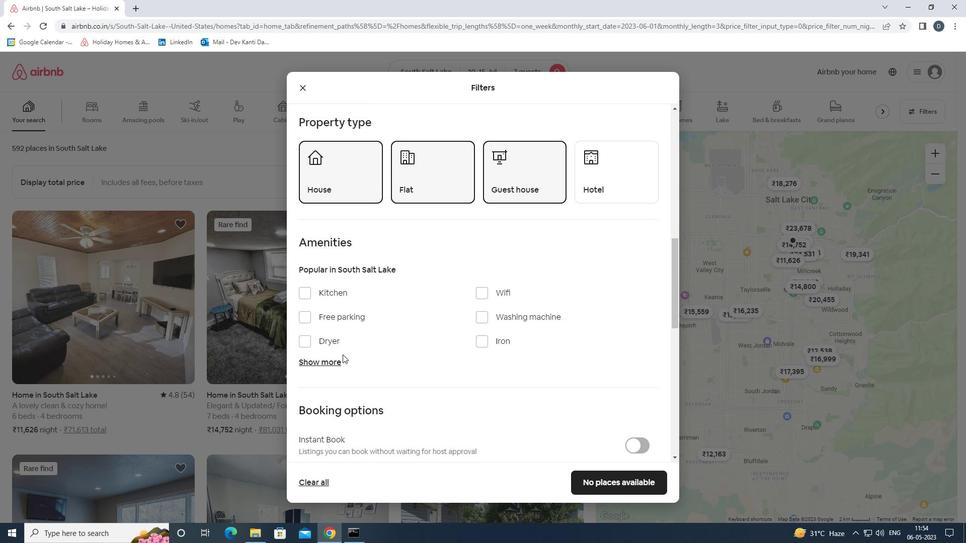 
Action: Mouse moved to (495, 290)
Screenshot: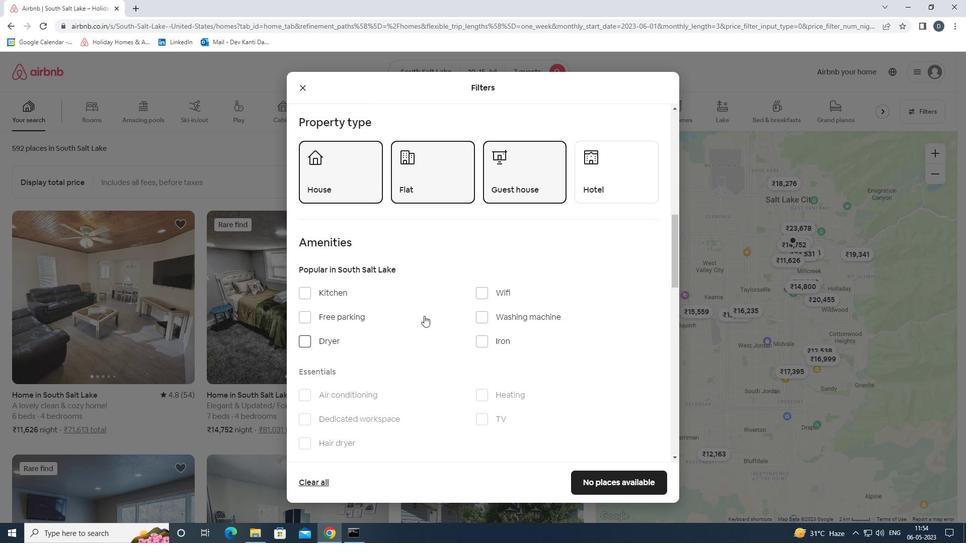 
Action: Mouse pressed left at (495, 290)
Screenshot: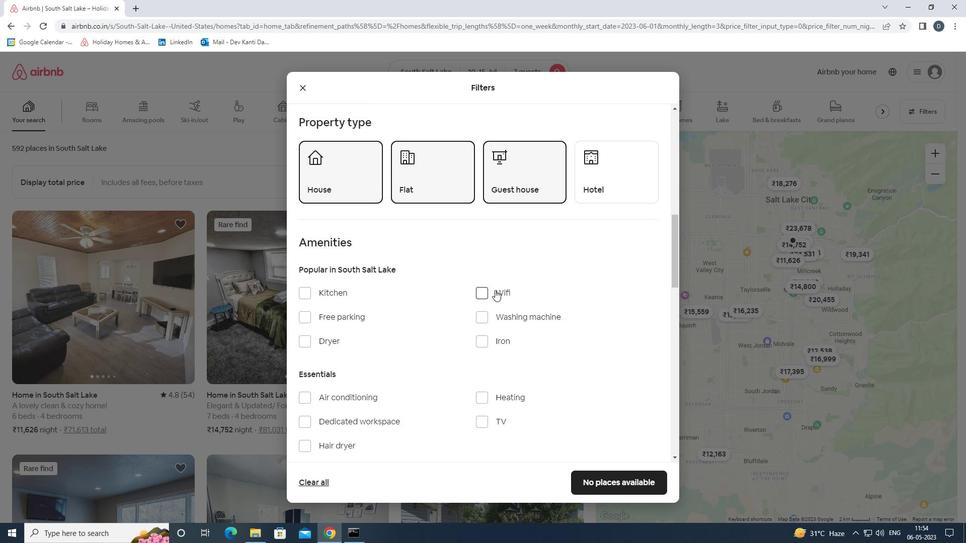
Action: Mouse moved to (310, 320)
Screenshot: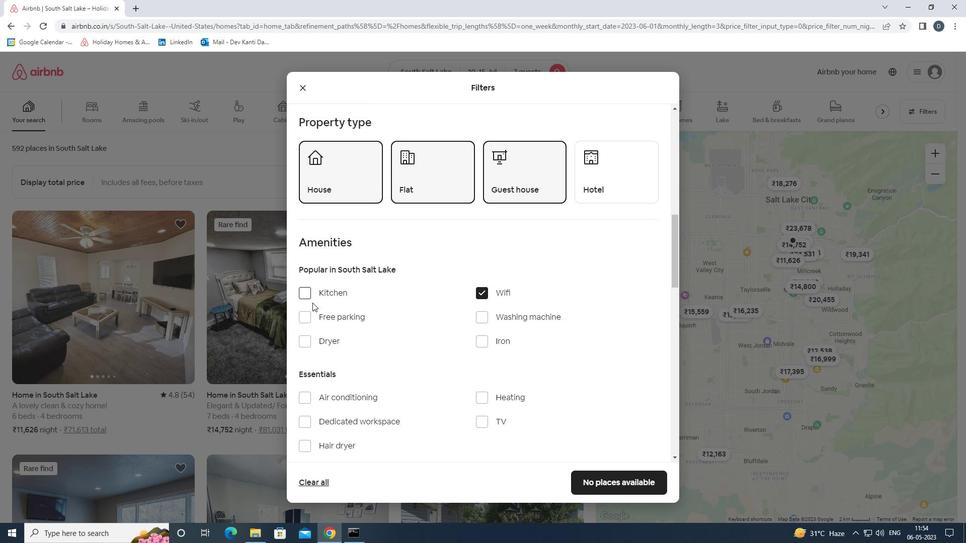
Action: Mouse pressed left at (310, 320)
Screenshot: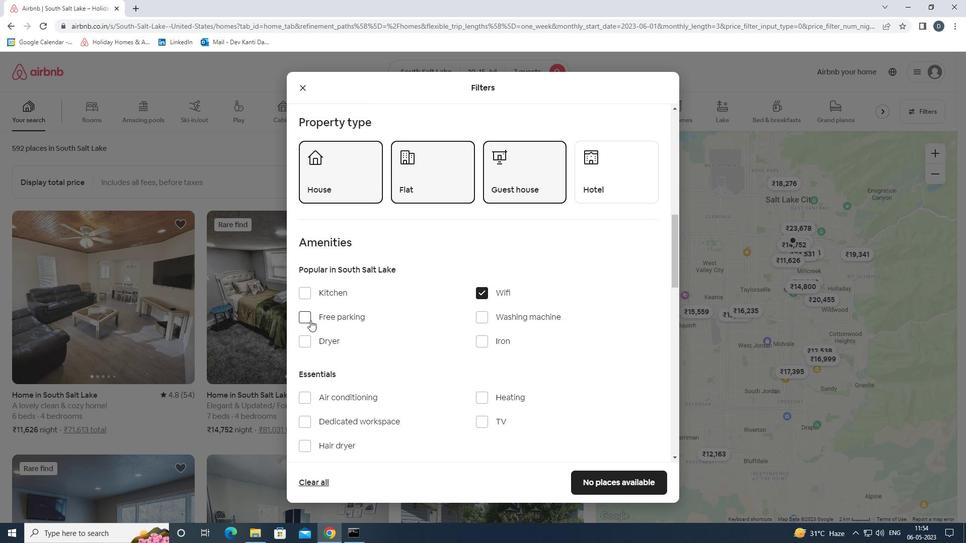 
Action: Mouse moved to (446, 319)
Screenshot: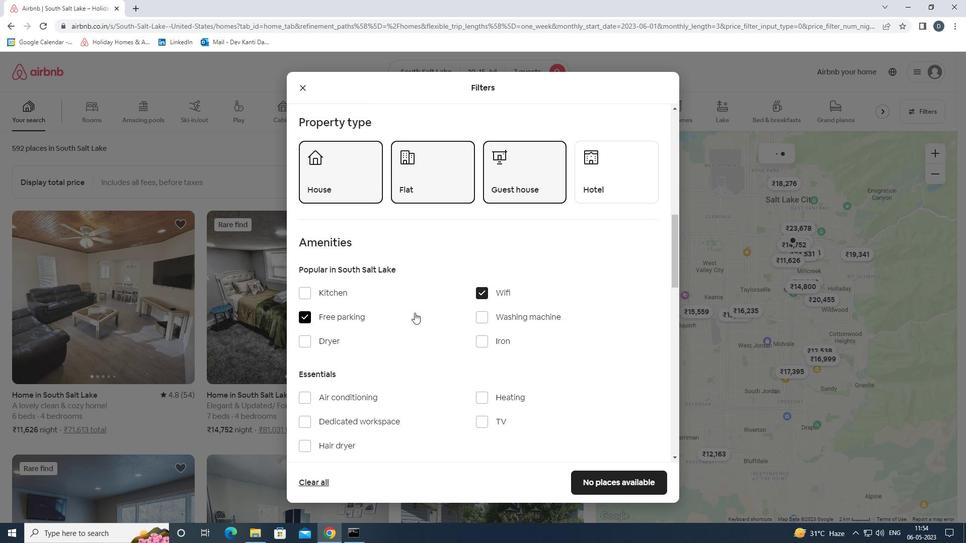 
Action: Mouse scrolled (446, 318) with delta (0, 0)
Screenshot: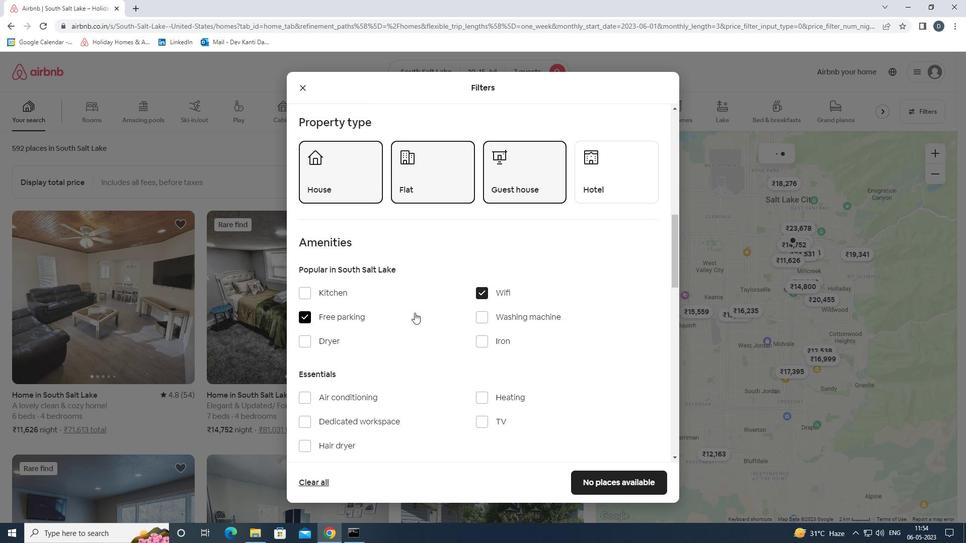 
Action: Mouse moved to (447, 319)
Screenshot: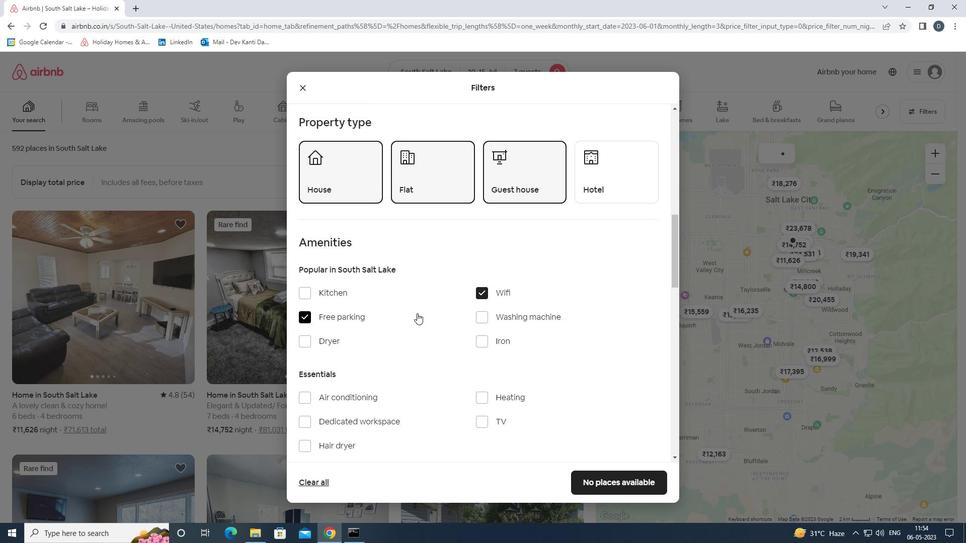 
Action: Mouse scrolled (447, 318) with delta (0, 0)
Screenshot: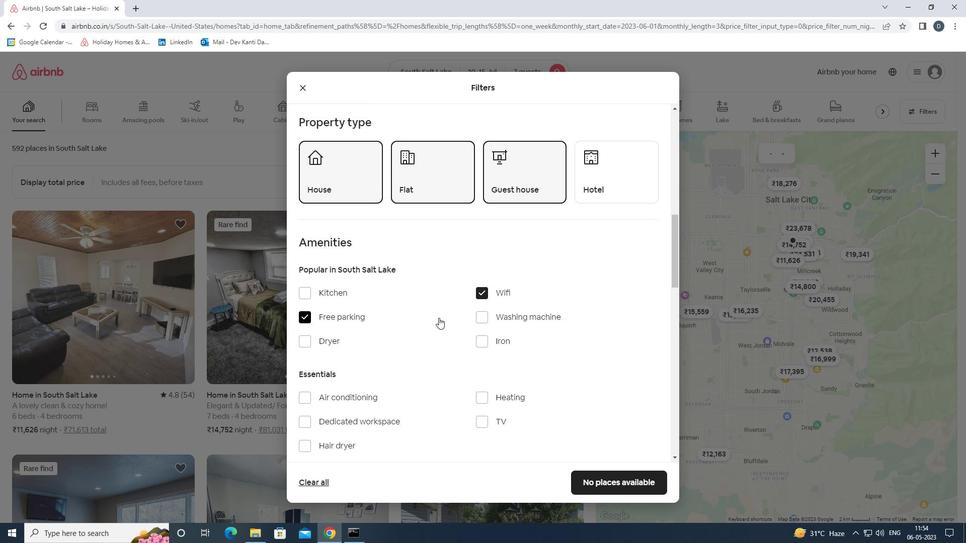 
Action: Mouse moved to (487, 322)
Screenshot: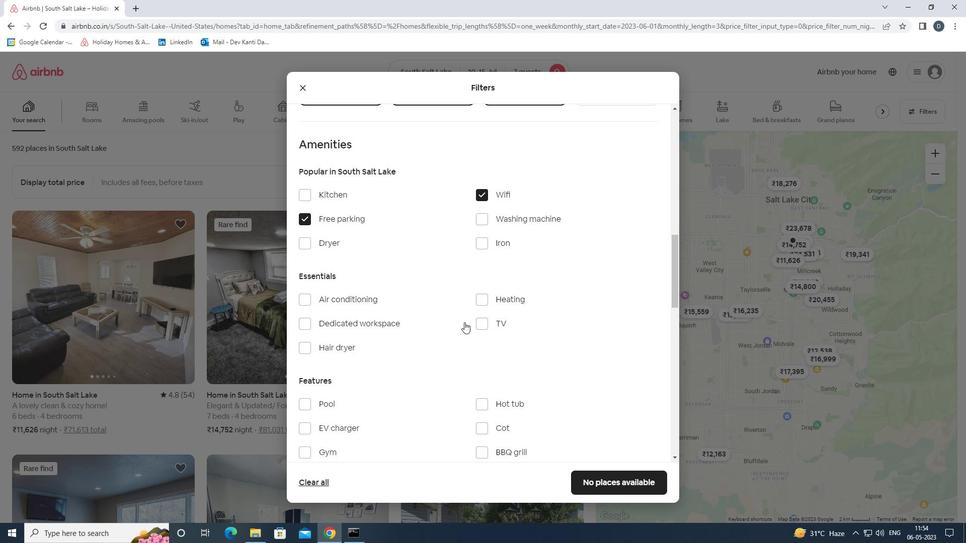 
Action: Mouse pressed left at (487, 322)
Screenshot: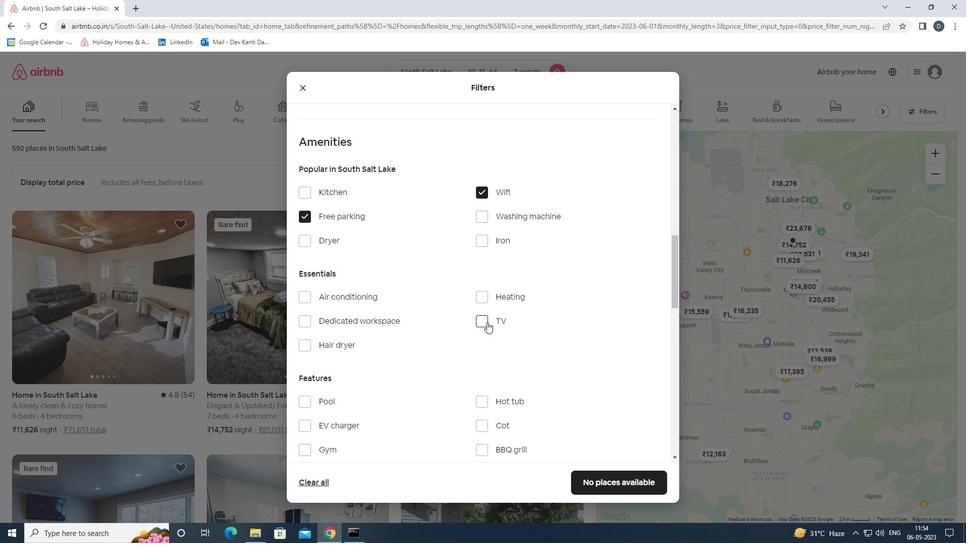 
Action: Mouse scrolled (487, 322) with delta (0, 0)
Screenshot: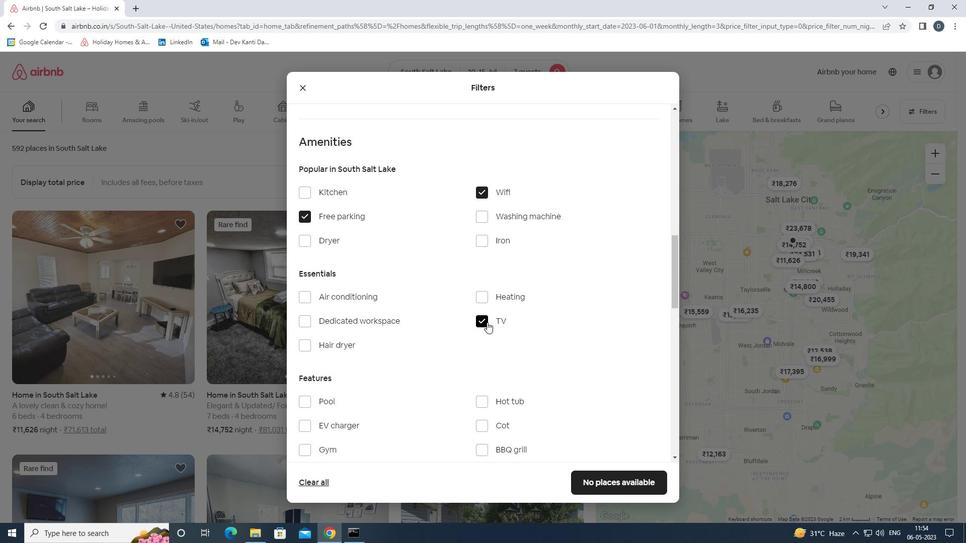 
Action: Mouse scrolled (487, 322) with delta (0, 0)
Screenshot: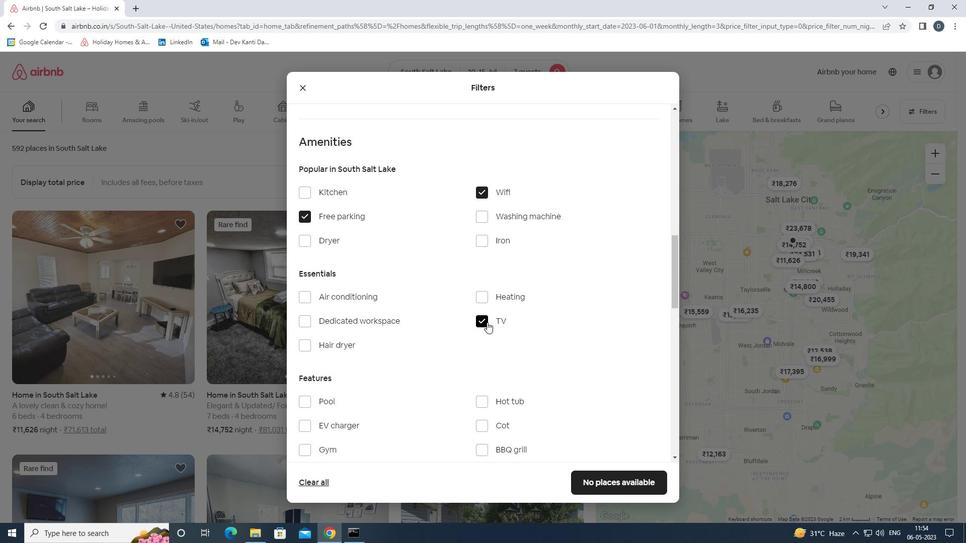 
Action: Mouse scrolled (487, 322) with delta (0, 0)
Screenshot: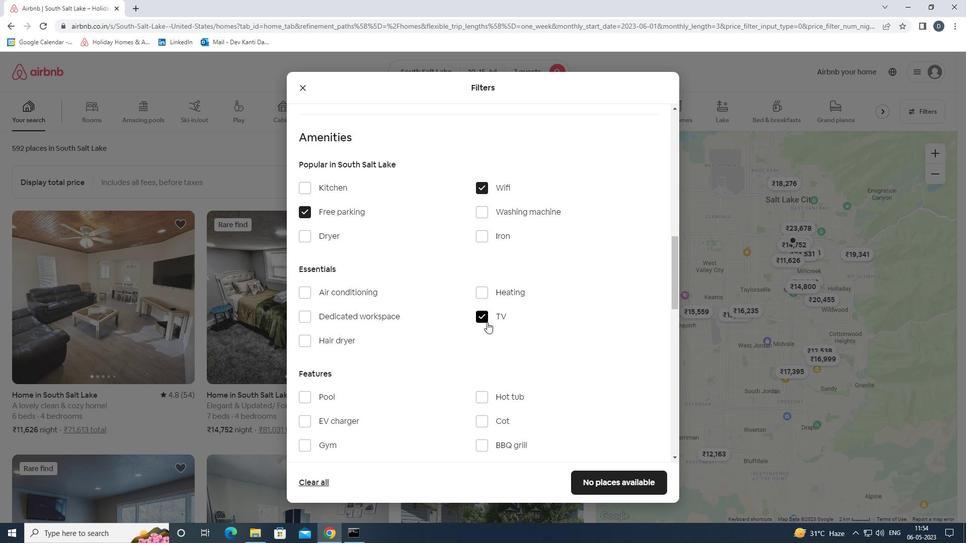 
Action: Mouse moved to (324, 303)
Screenshot: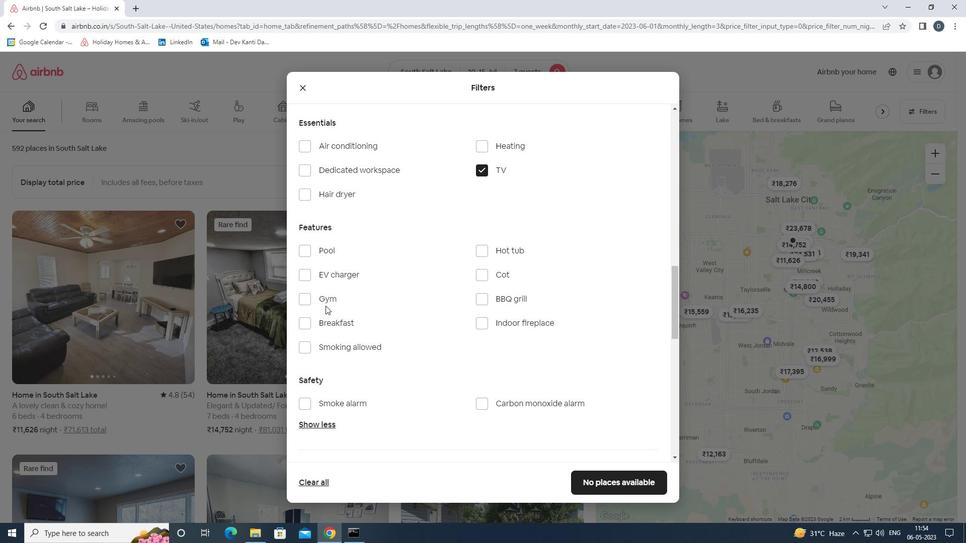 
Action: Mouse pressed left at (324, 303)
Screenshot: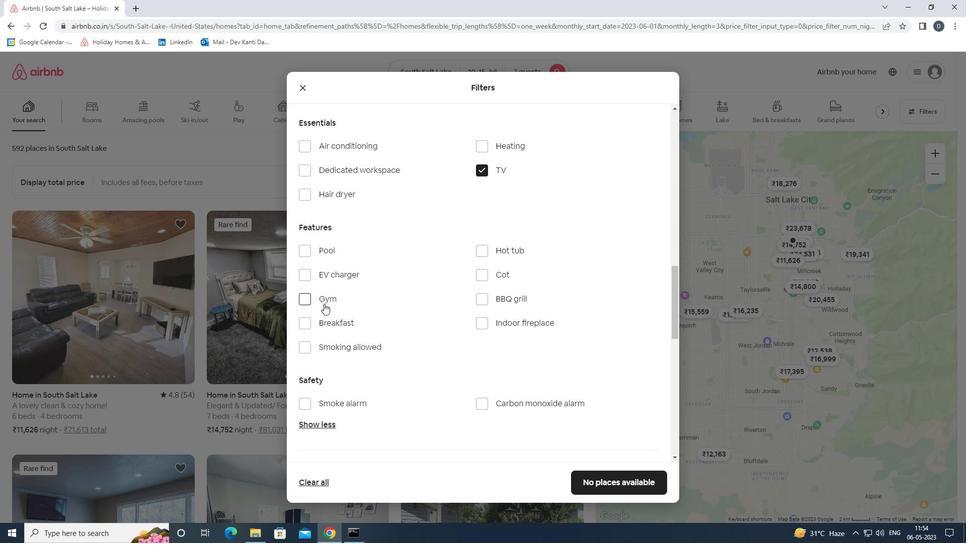 
Action: Mouse moved to (324, 320)
Screenshot: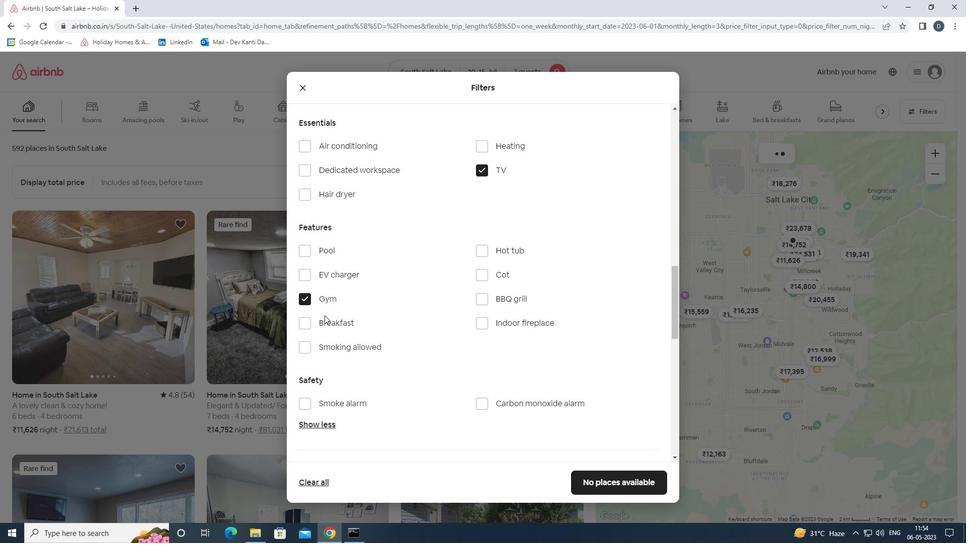 
Action: Mouse pressed left at (324, 320)
Screenshot: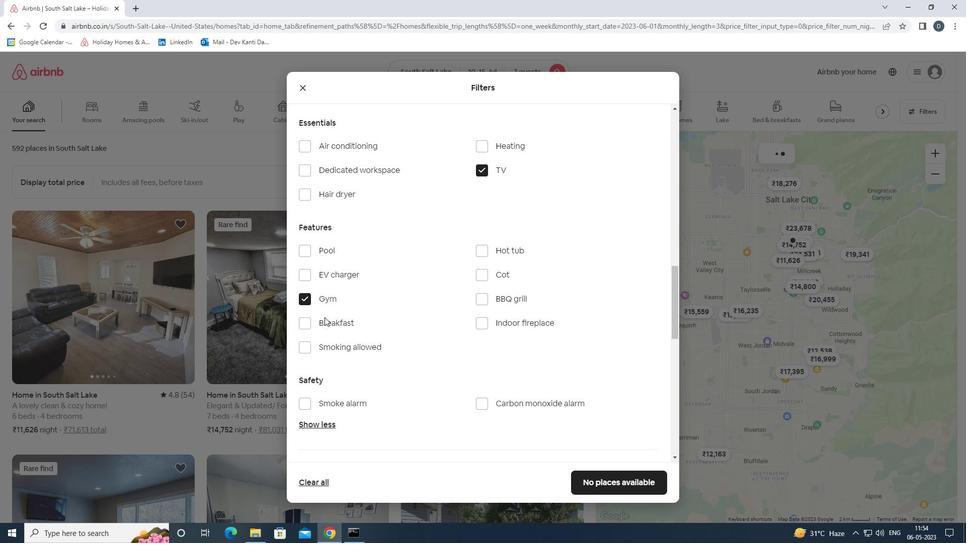 
Action: Mouse moved to (385, 319)
Screenshot: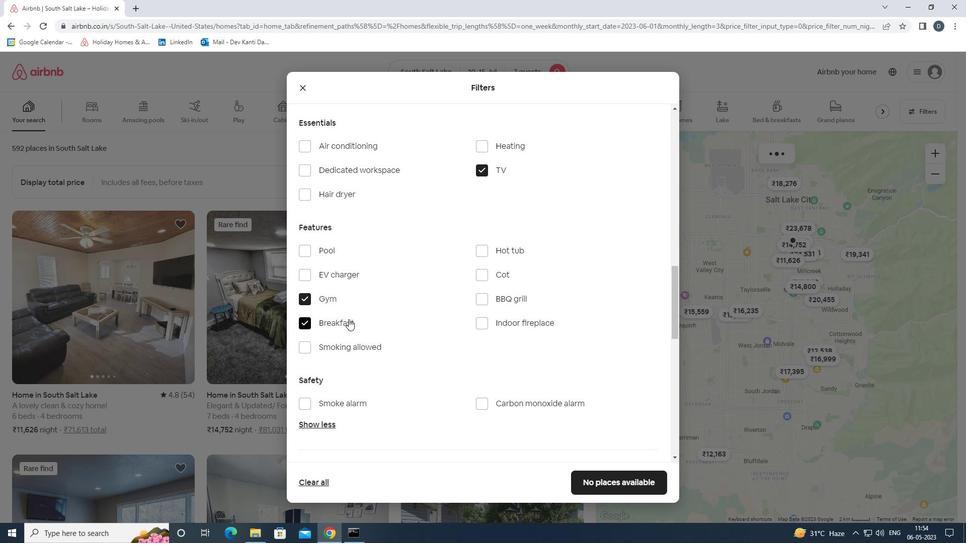 
Action: Mouse scrolled (385, 319) with delta (0, 0)
Screenshot: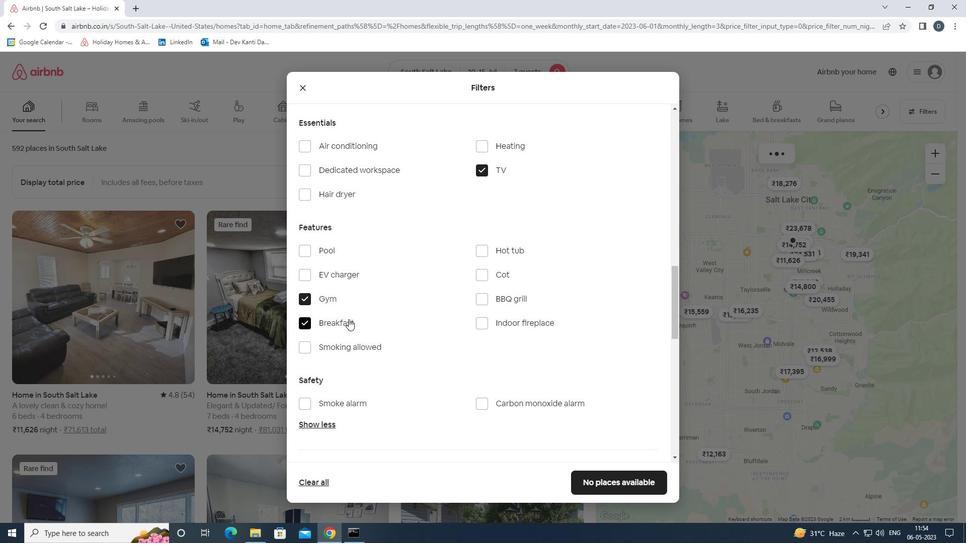 
Action: Mouse moved to (414, 326)
Screenshot: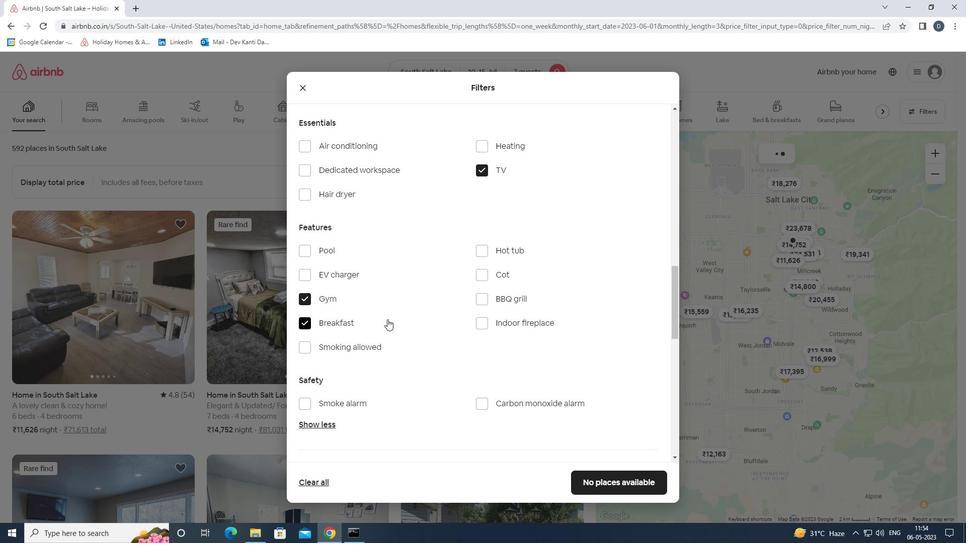 
Action: Mouse scrolled (414, 325) with delta (0, 0)
Screenshot: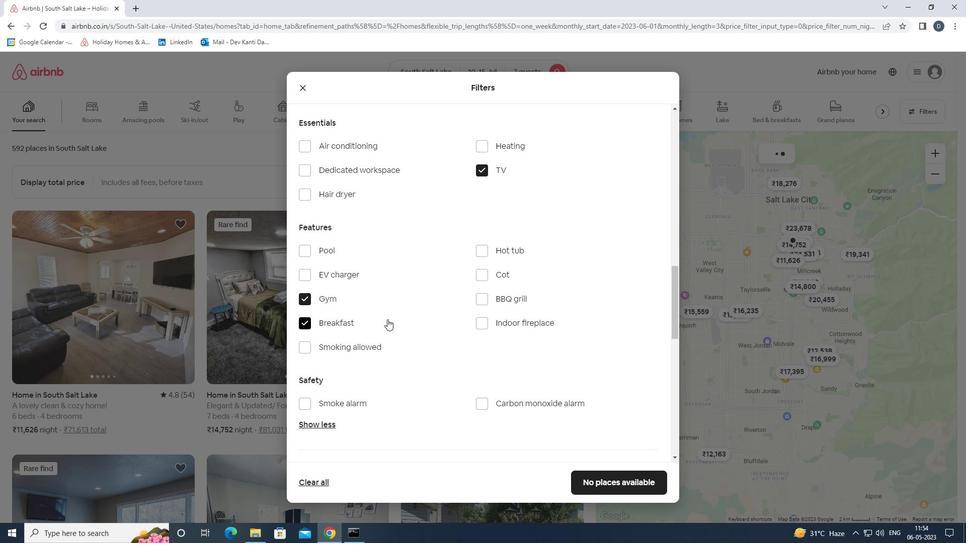
Action: Mouse moved to (437, 330)
Screenshot: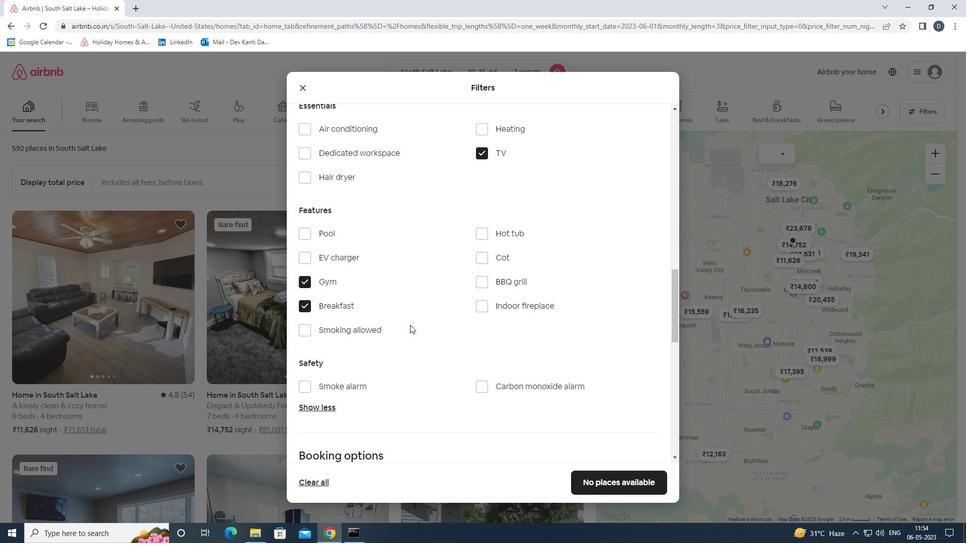 
Action: Mouse scrolled (437, 330) with delta (0, 0)
Screenshot: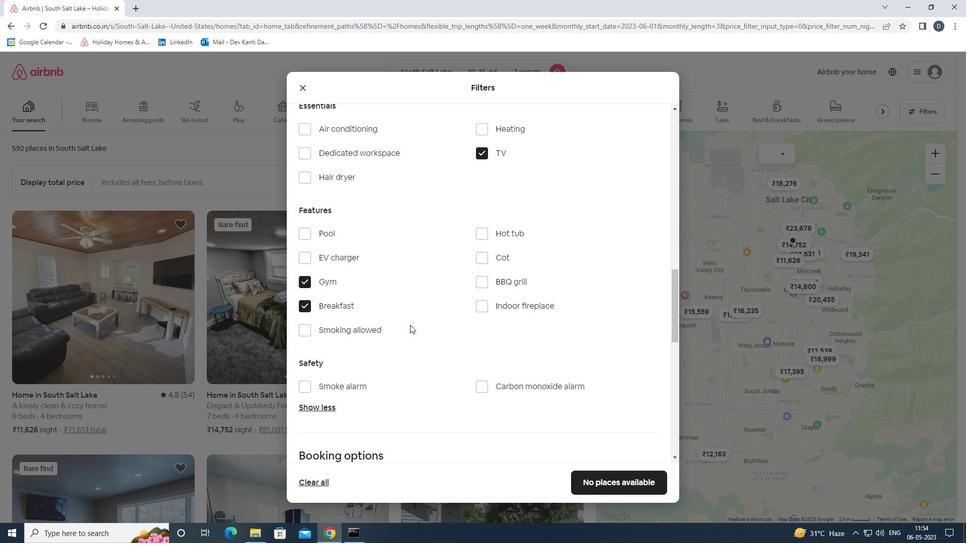 
Action: Mouse moved to (488, 332)
Screenshot: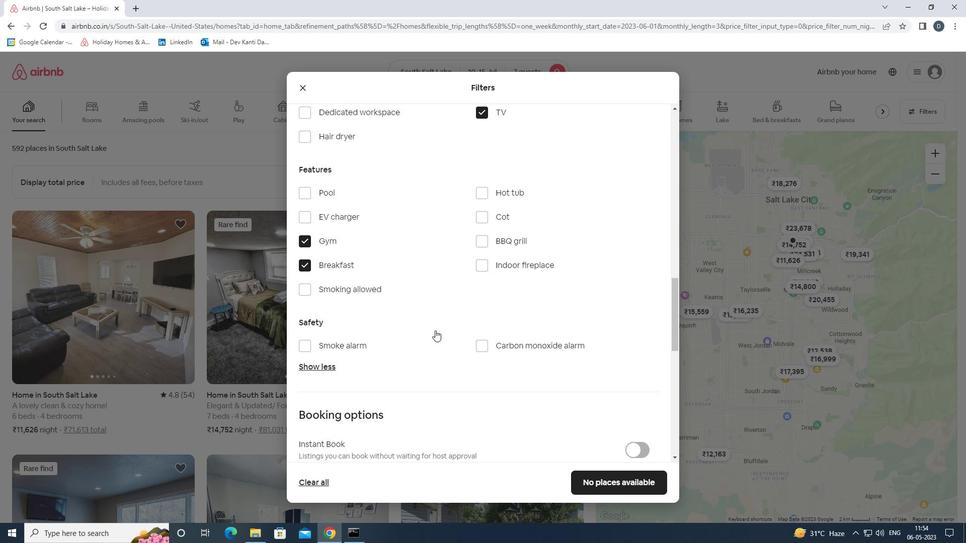 
Action: Mouse scrolled (488, 332) with delta (0, 0)
Screenshot: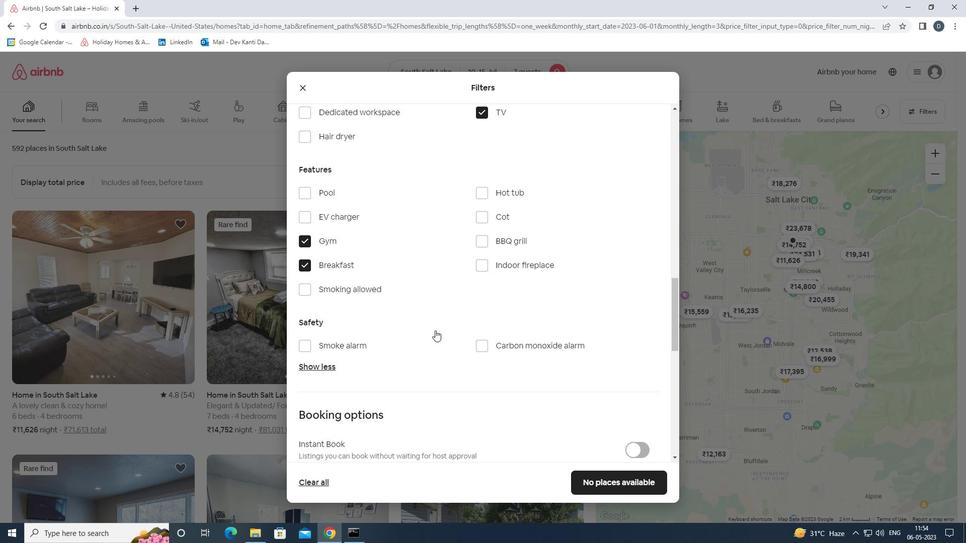 
Action: Mouse moved to (632, 340)
Screenshot: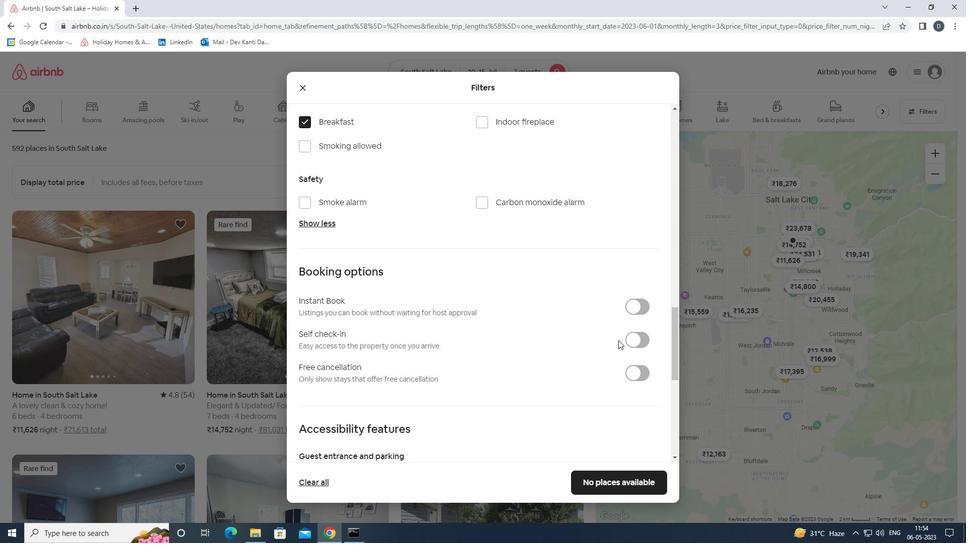 
Action: Mouse pressed left at (632, 340)
Screenshot: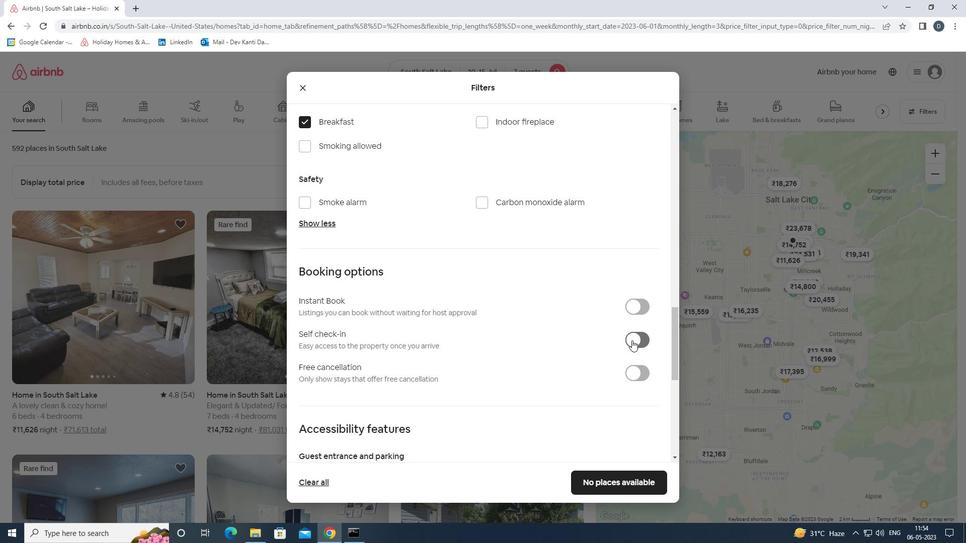 
Action: Mouse moved to (582, 341)
Screenshot: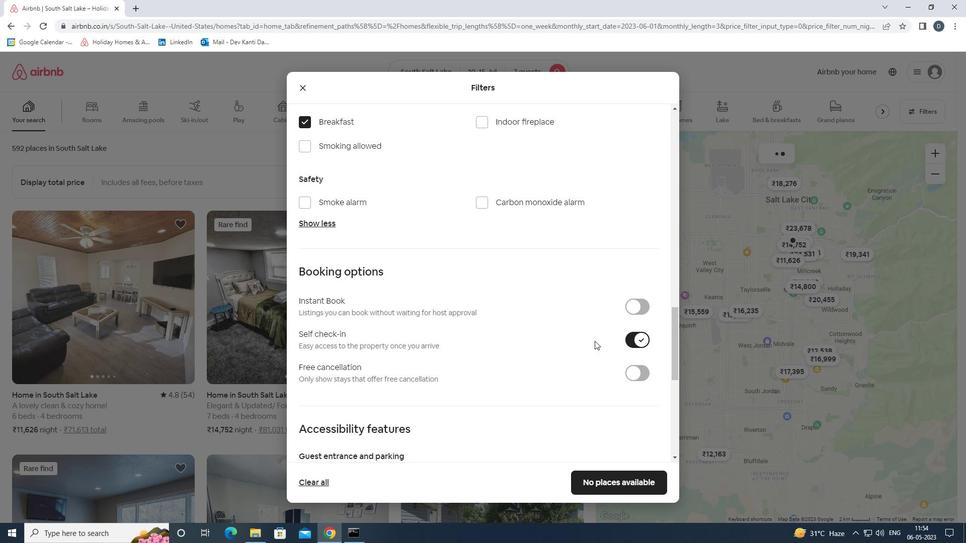 
Action: Mouse scrolled (582, 340) with delta (0, 0)
Screenshot: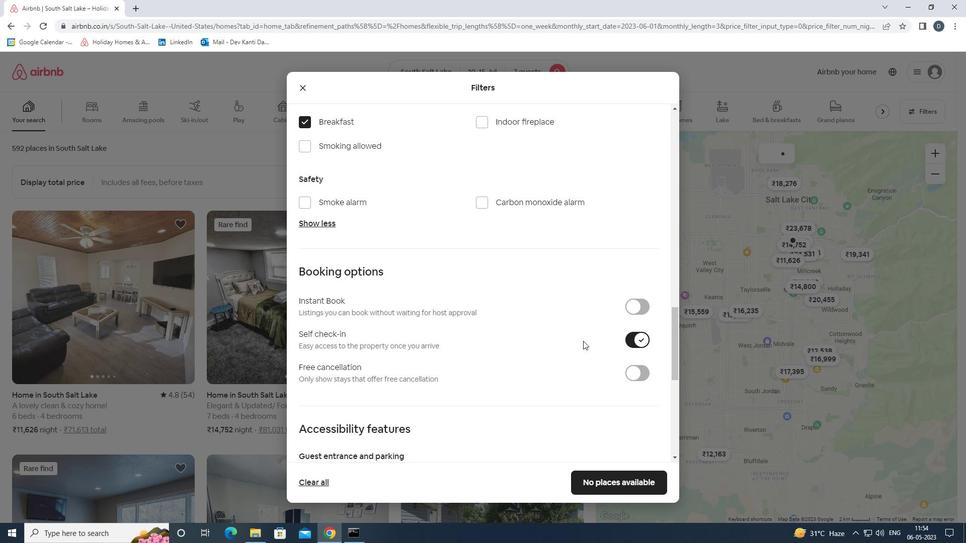 
Action: Mouse scrolled (582, 340) with delta (0, 0)
Screenshot: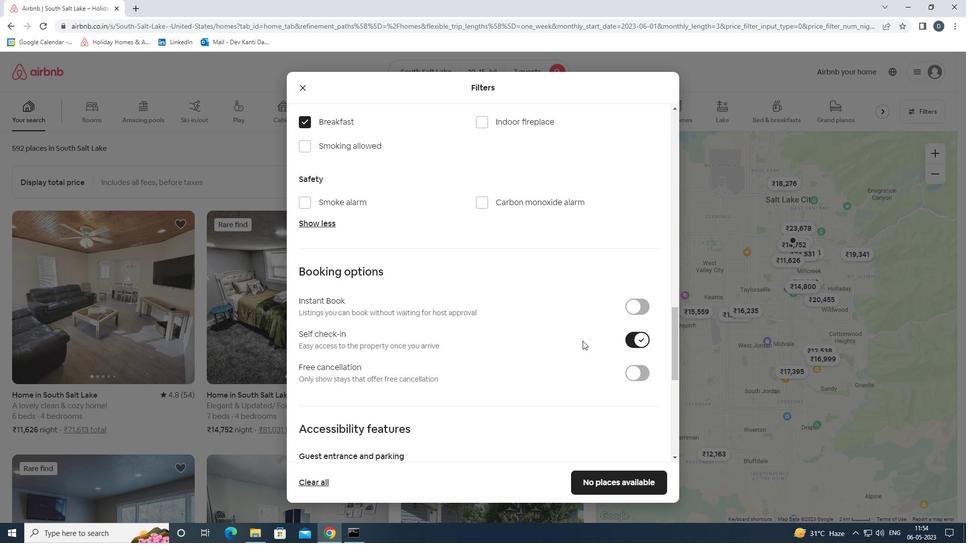 
Action: Mouse scrolled (582, 340) with delta (0, 0)
Screenshot: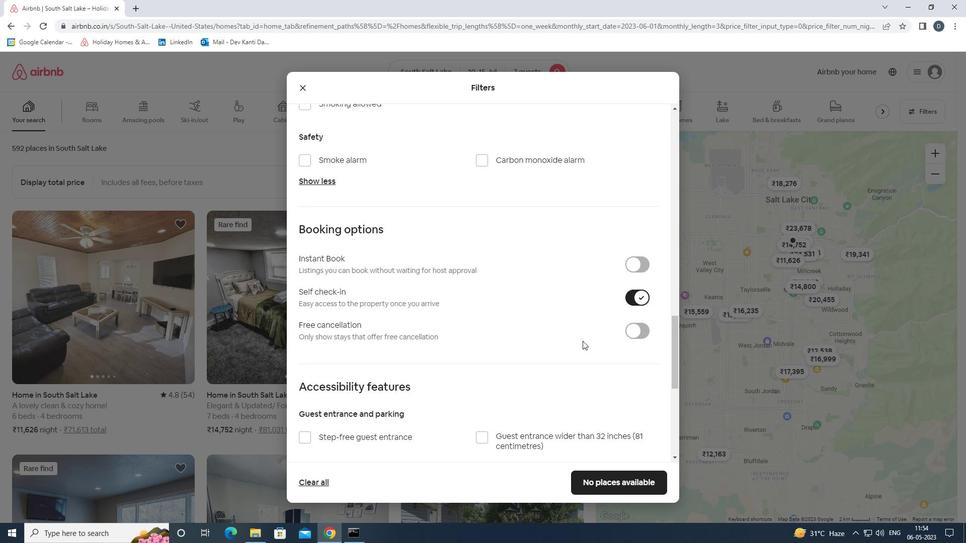 
Action: Mouse scrolled (582, 340) with delta (0, 0)
Screenshot: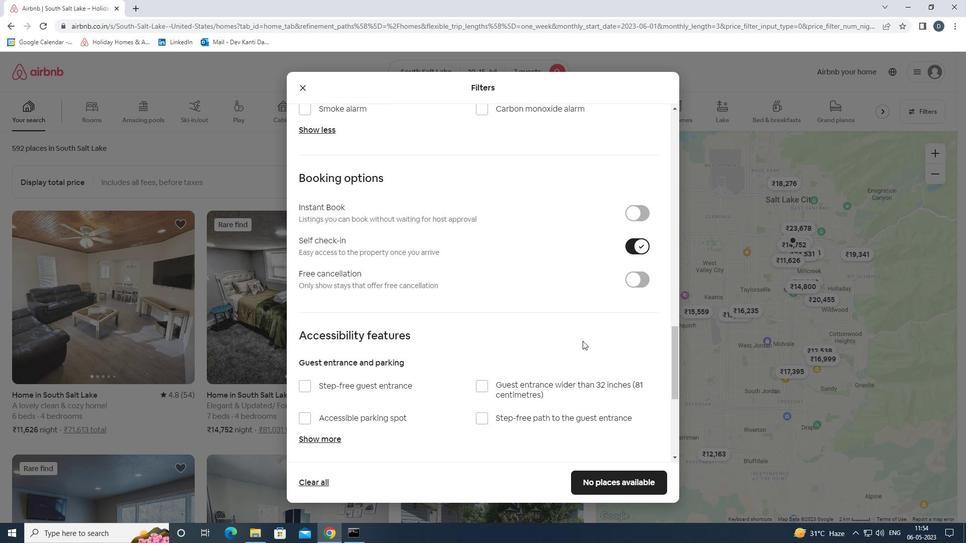 
Action: Mouse scrolled (582, 340) with delta (0, 0)
Screenshot: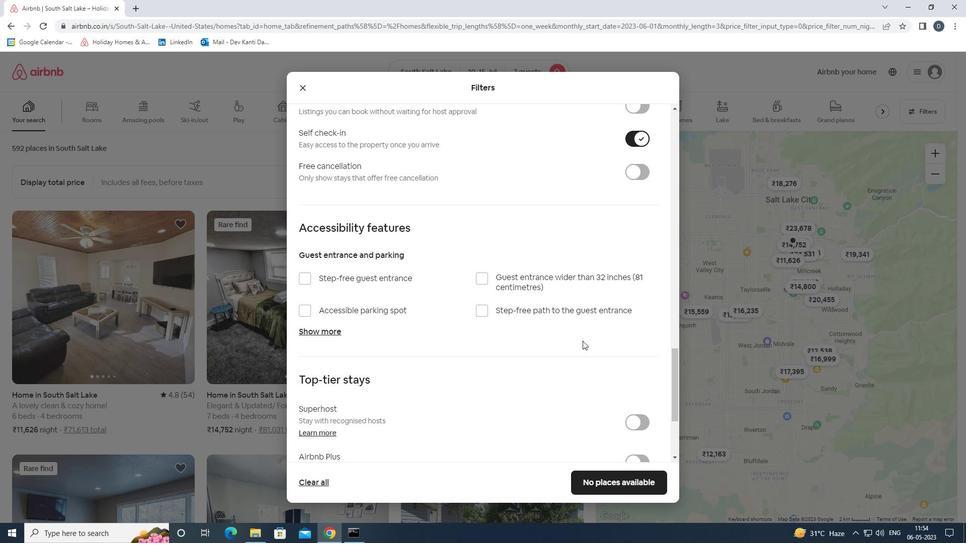 
Action: Mouse scrolled (582, 340) with delta (0, 0)
Screenshot: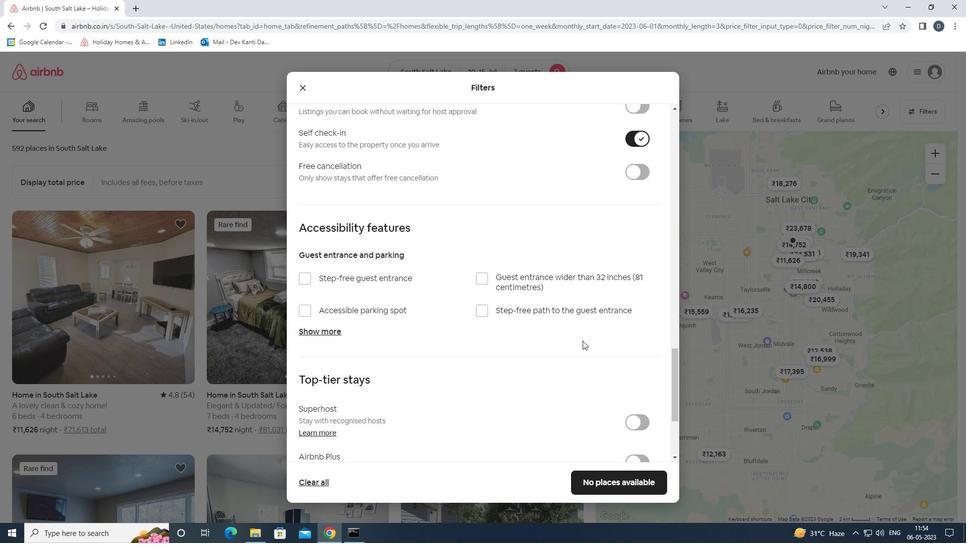 
Action: Mouse scrolled (582, 340) with delta (0, 0)
Screenshot: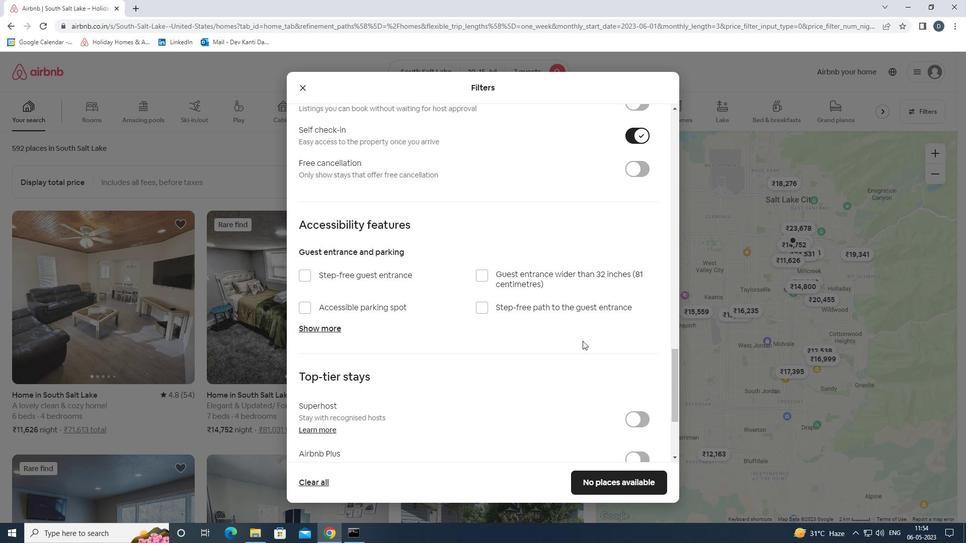 
Action: Mouse scrolled (582, 340) with delta (0, 0)
Screenshot: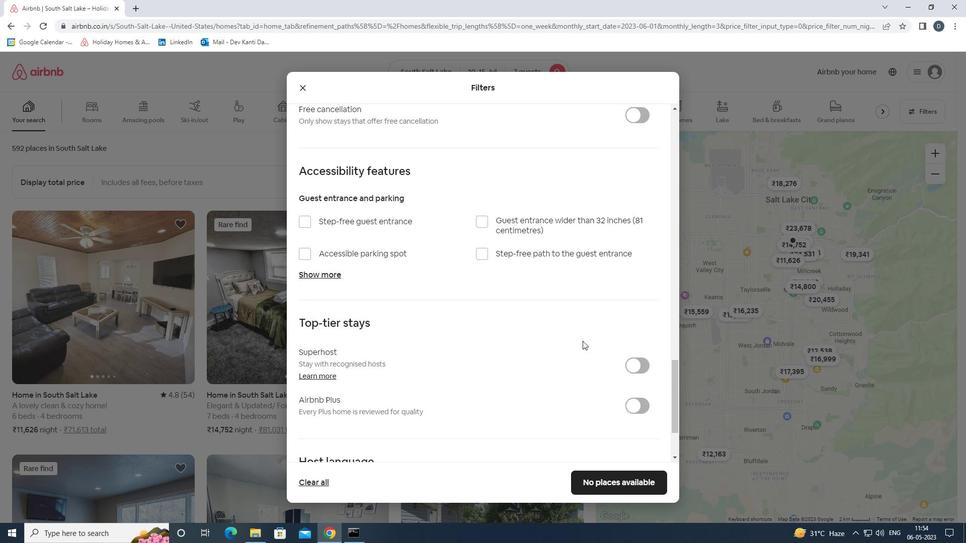 
Action: Mouse moved to (576, 342)
Screenshot: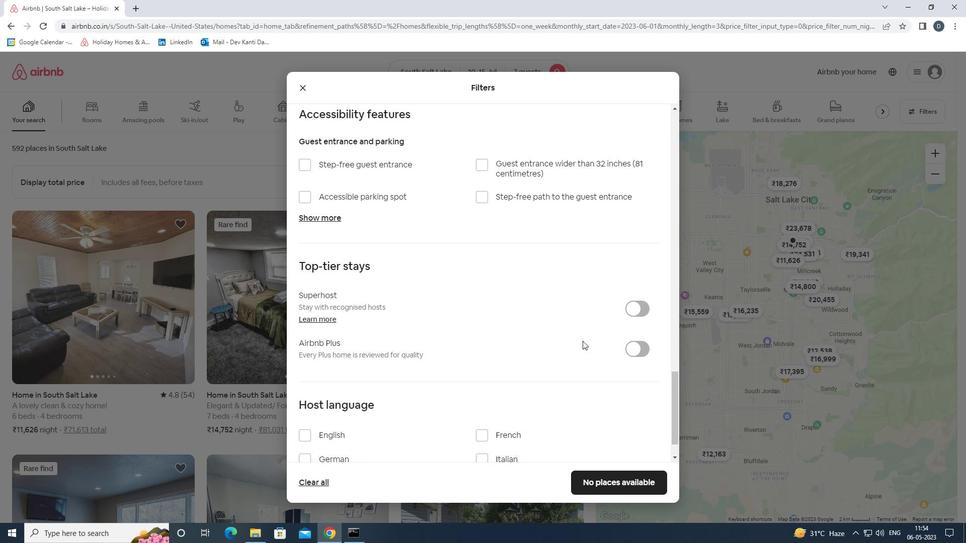
Action: Mouse scrolled (576, 342) with delta (0, 0)
Screenshot: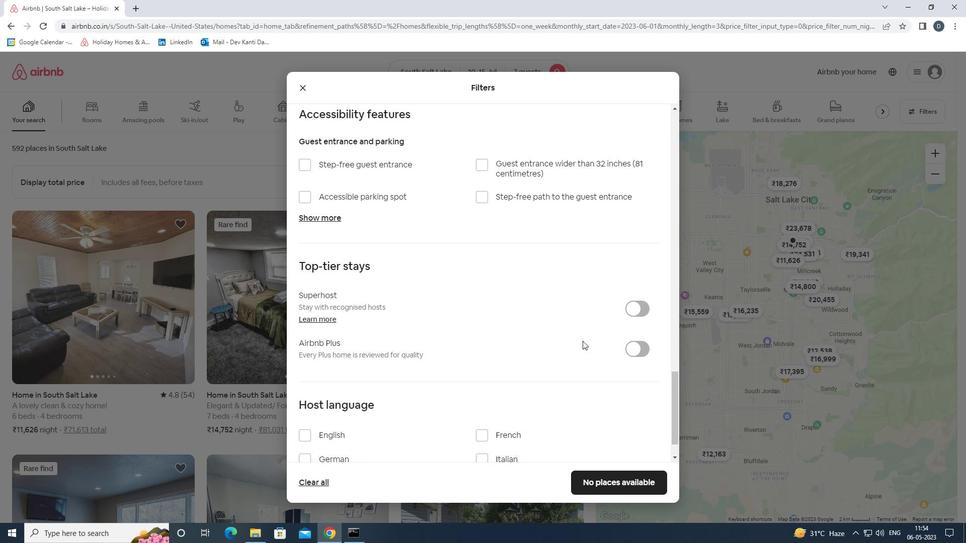 
Action: Mouse moved to (330, 389)
Screenshot: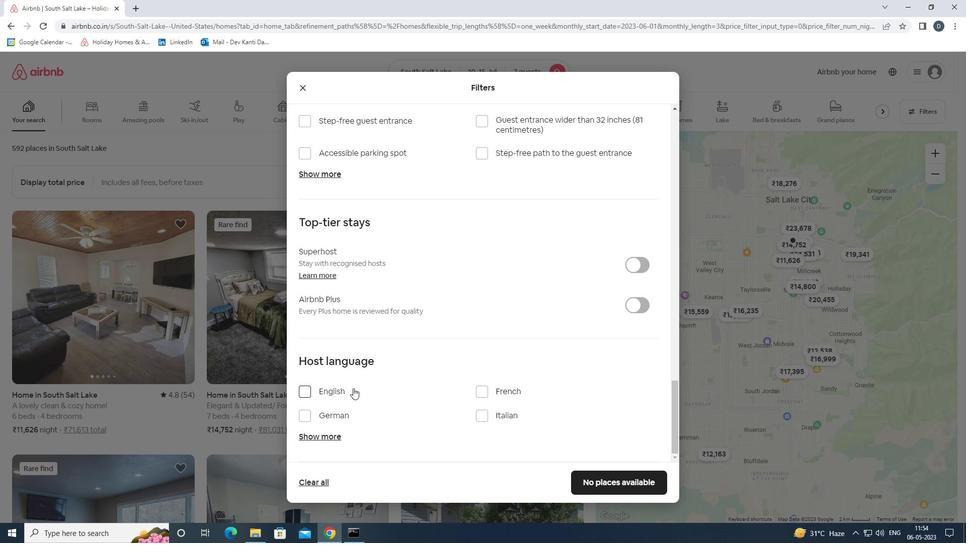 
Action: Mouse pressed left at (330, 389)
Screenshot: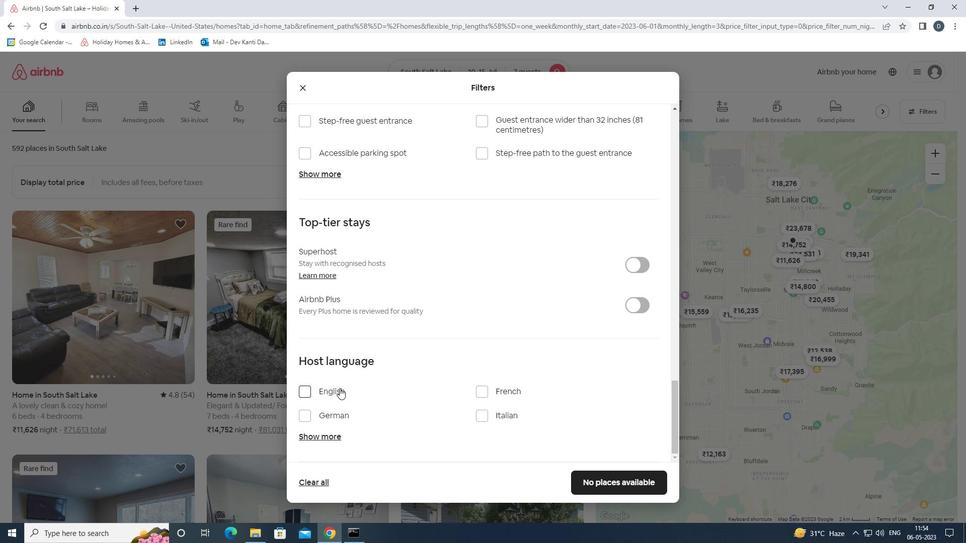 
Action: Mouse moved to (627, 482)
Screenshot: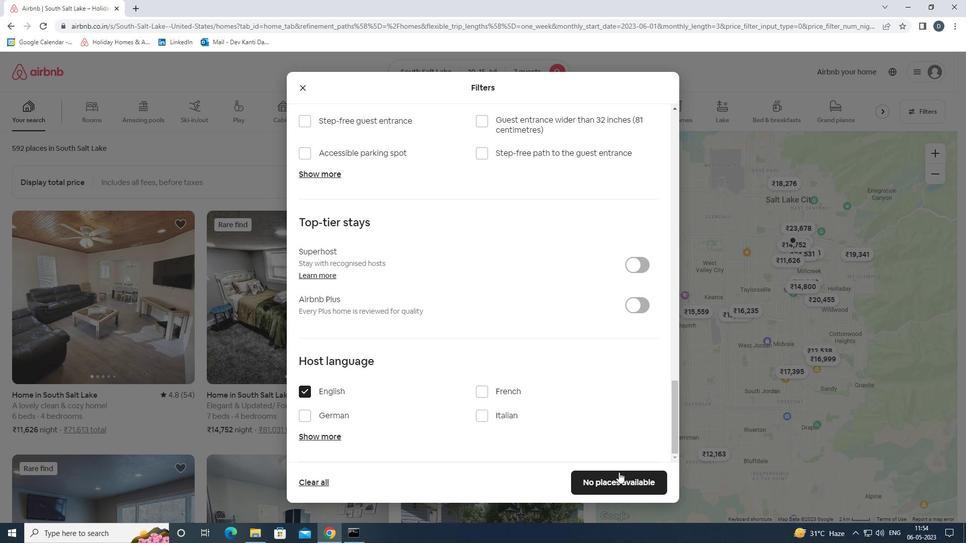 
Action: Mouse pressed left at (627, 482)
Screenshot: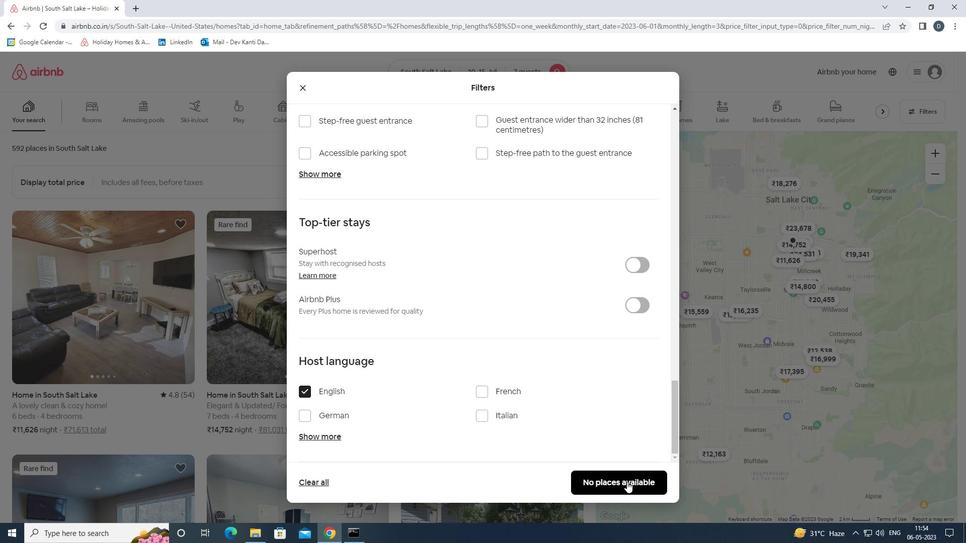 
Action: Mouse moved to (579, 388)
Screenshot: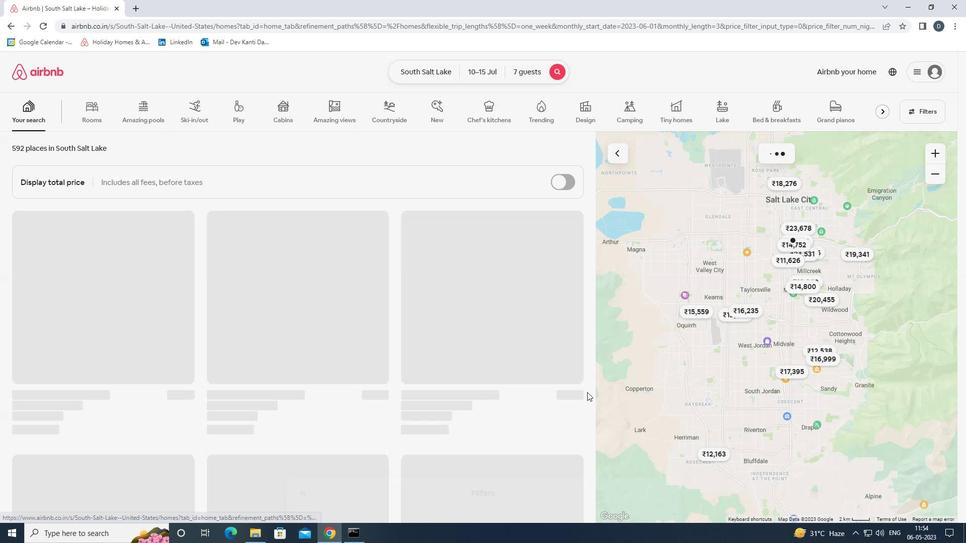 
